Task: Open a template Informal Letter by  Plum save the file as chat.docx Remove the following options from template: 'your brand'. Replace Hello Fan with ' Hello' and change the date to 18 July, 2023. Replace body of the letter with  I am incredibly grateful for your friendship. Your loyalty and understanding mean everything to me. Thank you for being an amazing friend.; apply Font Style '  Roboto' and font size  14 Add name: Jane
Action: Mouse moved to (575, 295)
Screenshot: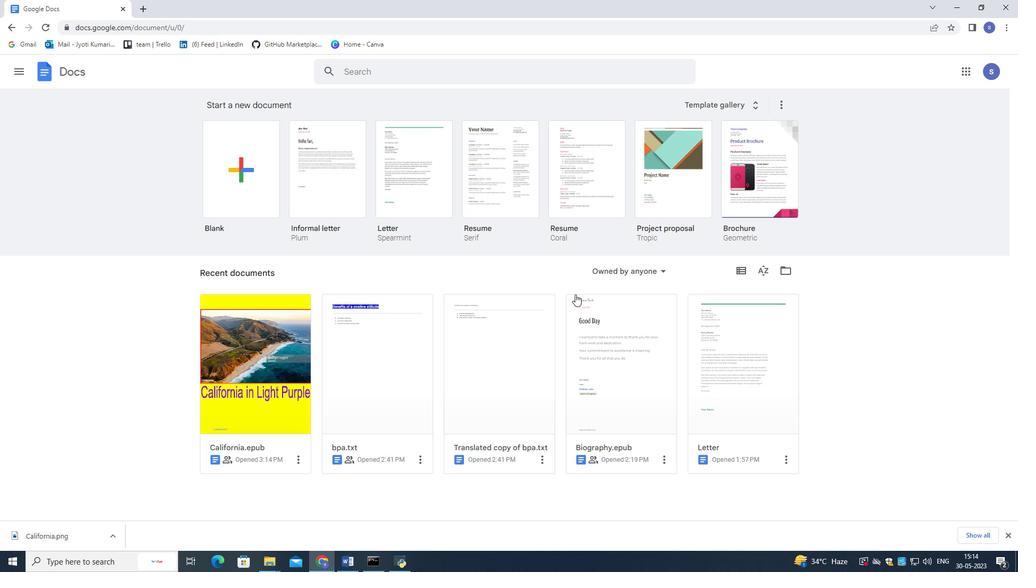 
Action: Mouse scrolled (575, 295) with delta (0, 0)
Screenshot: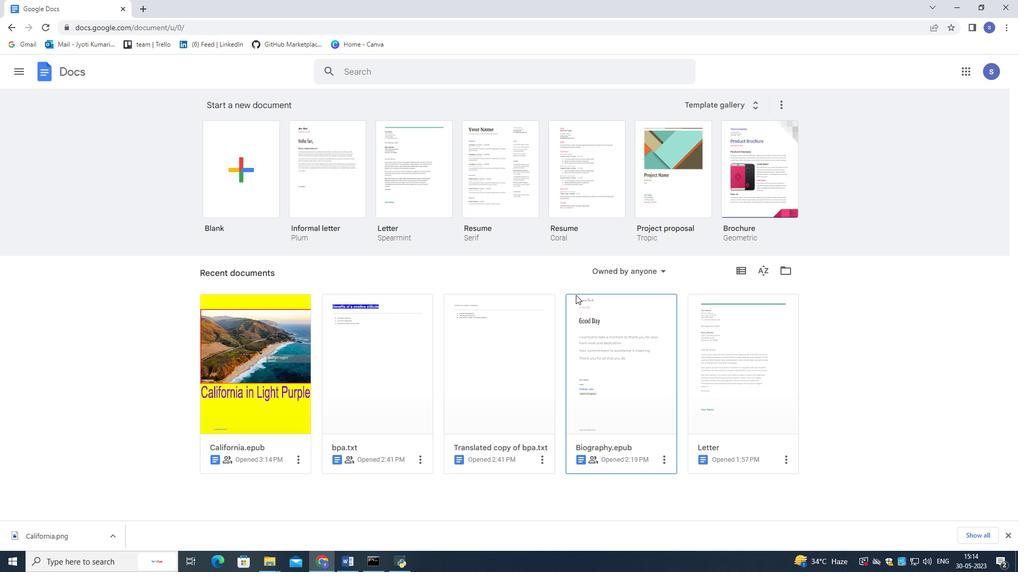 
Action: Mouse scrolled (575, 295) with delta (0, 0)
Screenshot: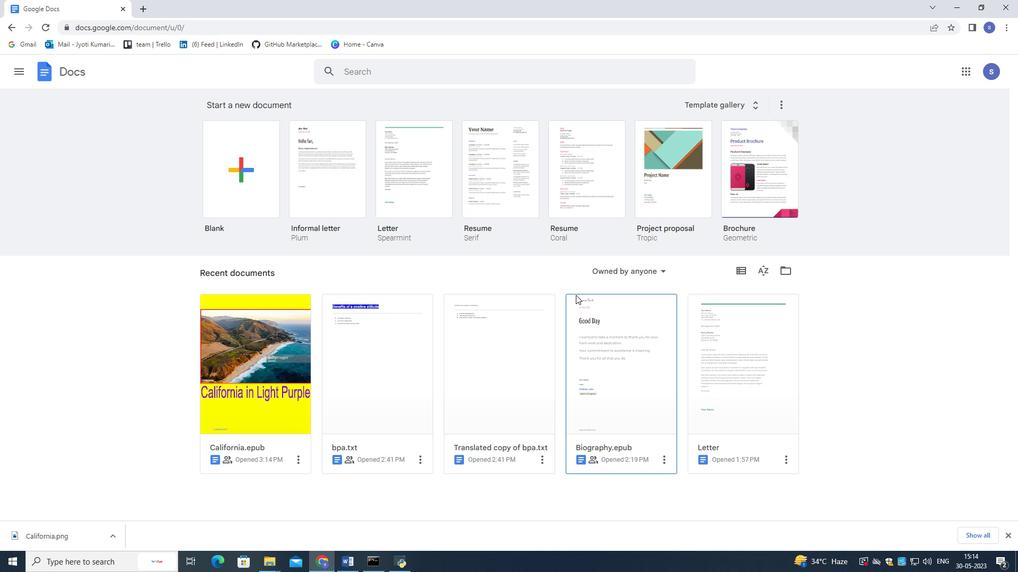 
Action: Mouse scrolled (575, 295) with delta (0, 0)
Screenshot: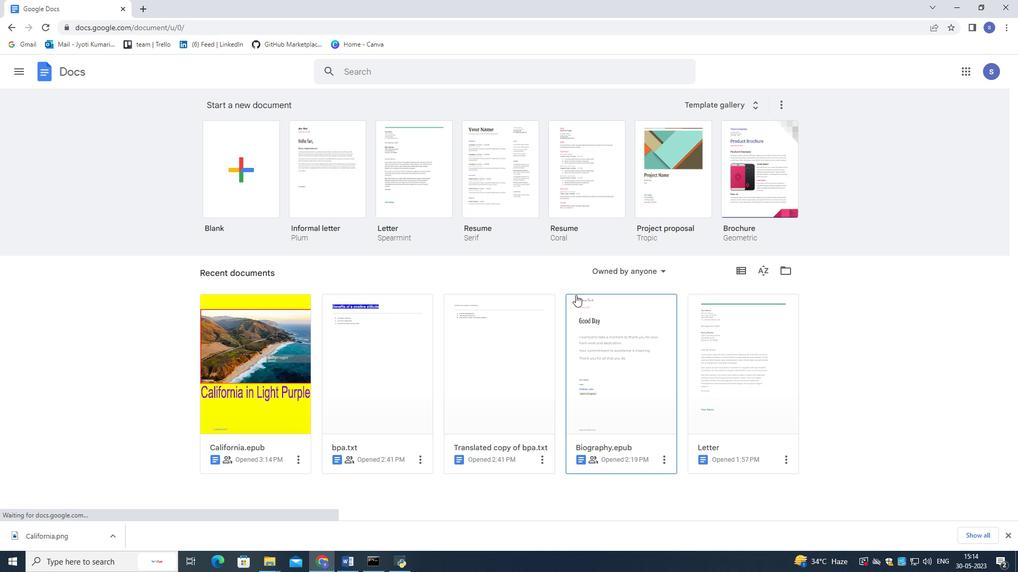 
Action: Mouse moved to (748, 104)
Screenshot: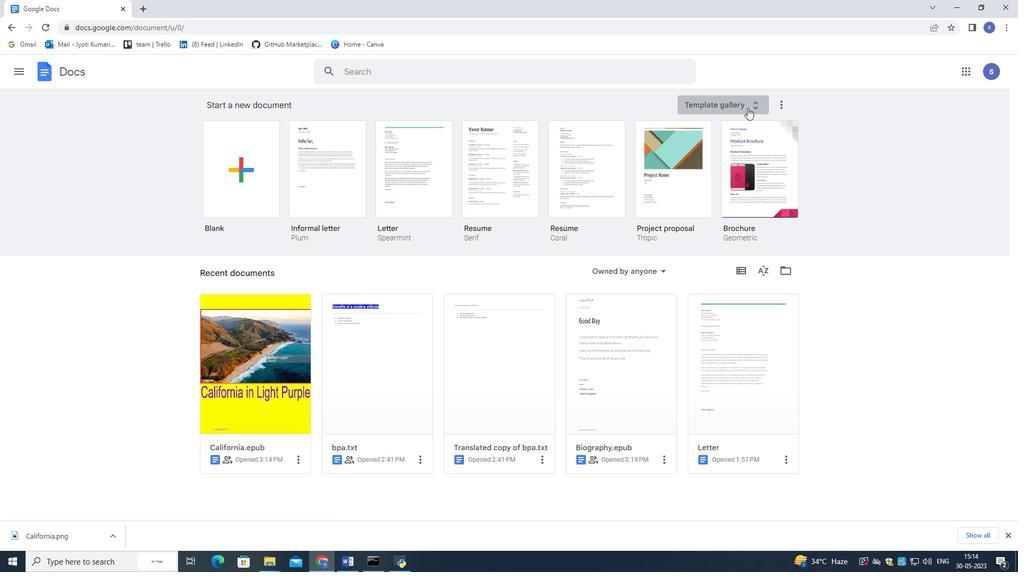 
Action: Mouse pressed left at (748, 104)
Screenshot: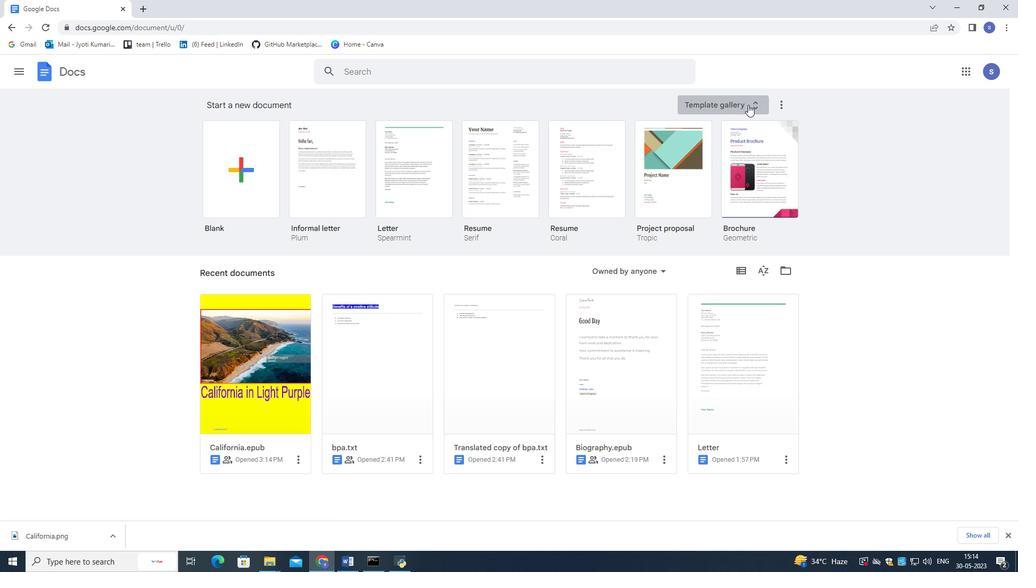 
Action: Mouse moved to (694, 269)
Screenshot: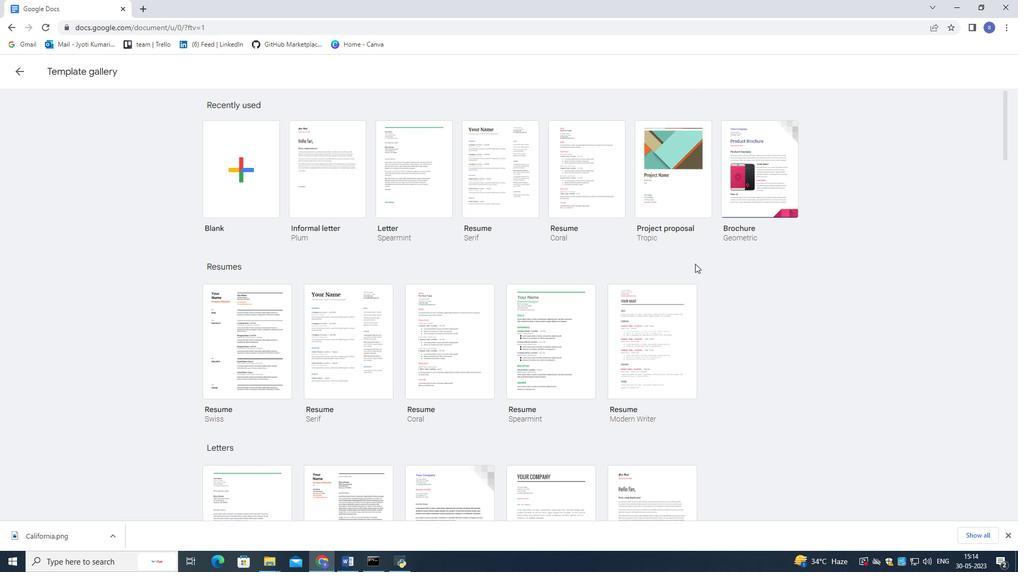 
Action: Mouse scrolled (694, 269) with delta (0, 0)
Screenshot: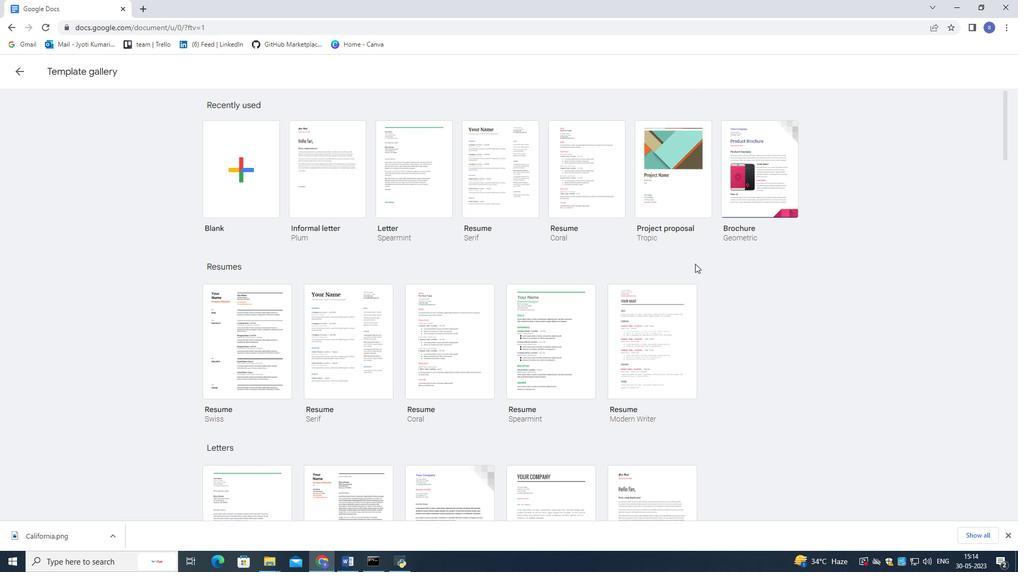 
Action: Mouse moved to (694, 270)
Screenshot: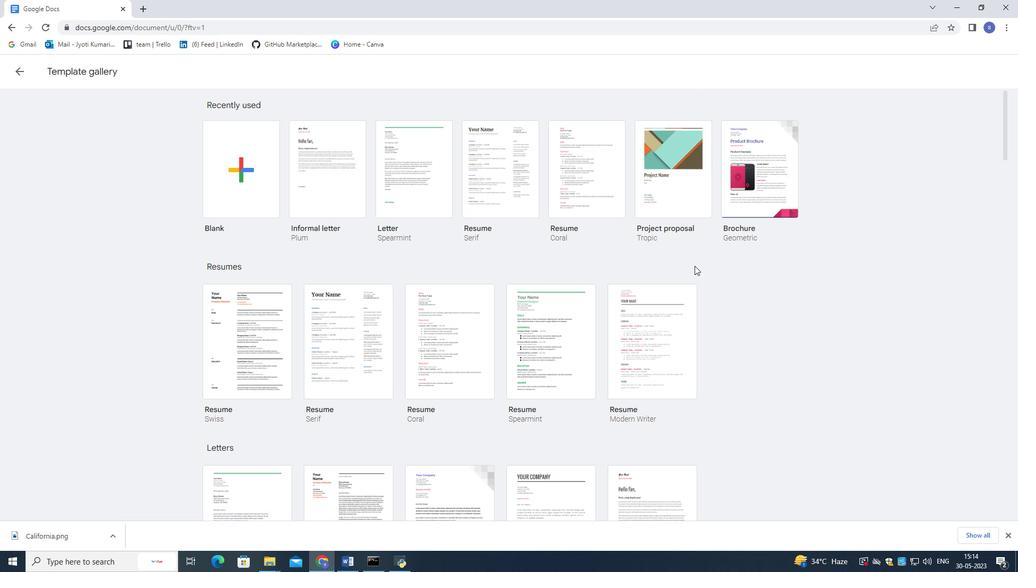 
Action: Mouse scrolled (694, 269) with delta (0, 0)
Screenshot: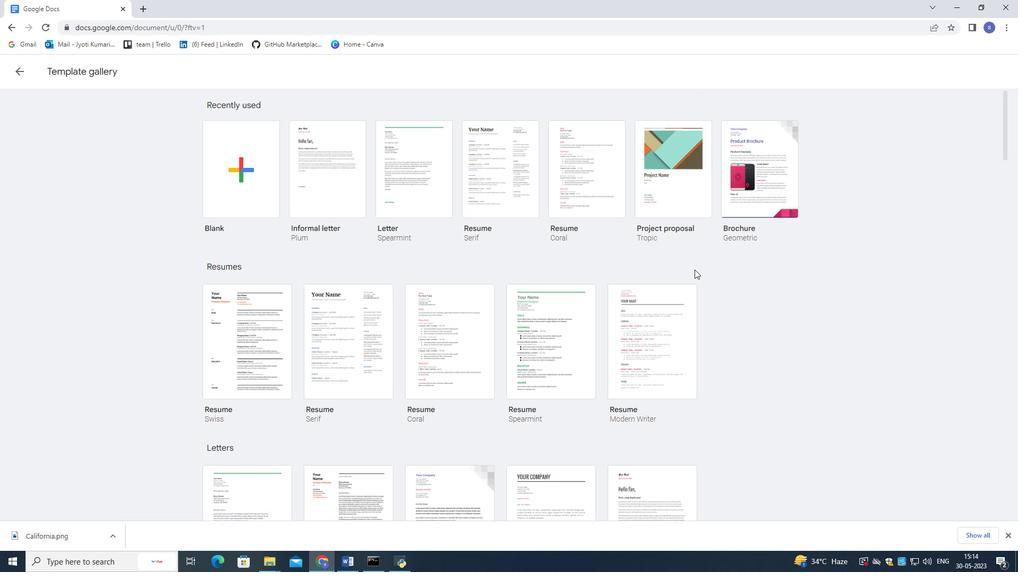 
Action: Mouse scrolled (694, 269) with delta (0, 0)
Screenshot: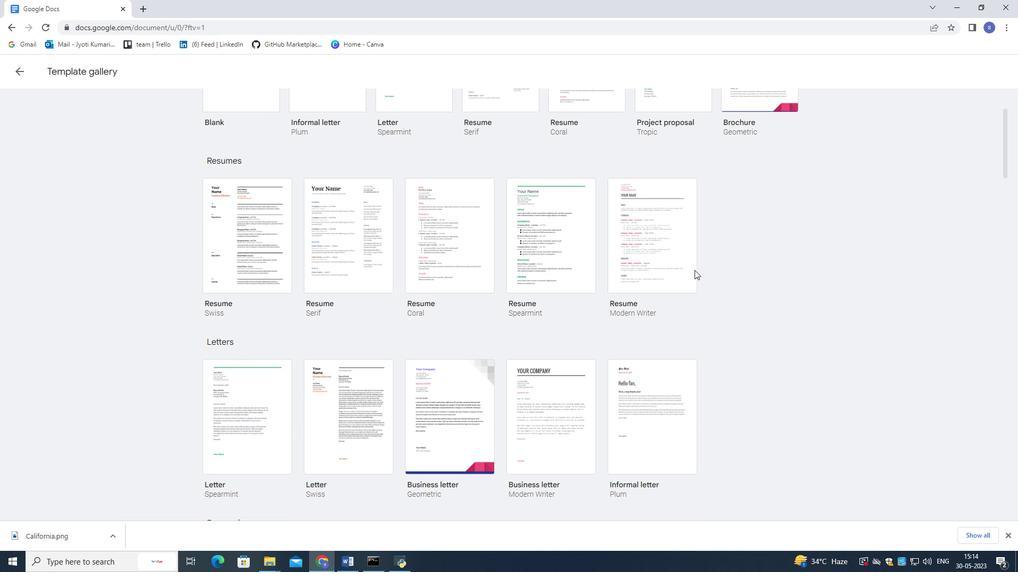 
Action: Mouse scrolled (694, 269) with delta (0, 0)
Screenshot: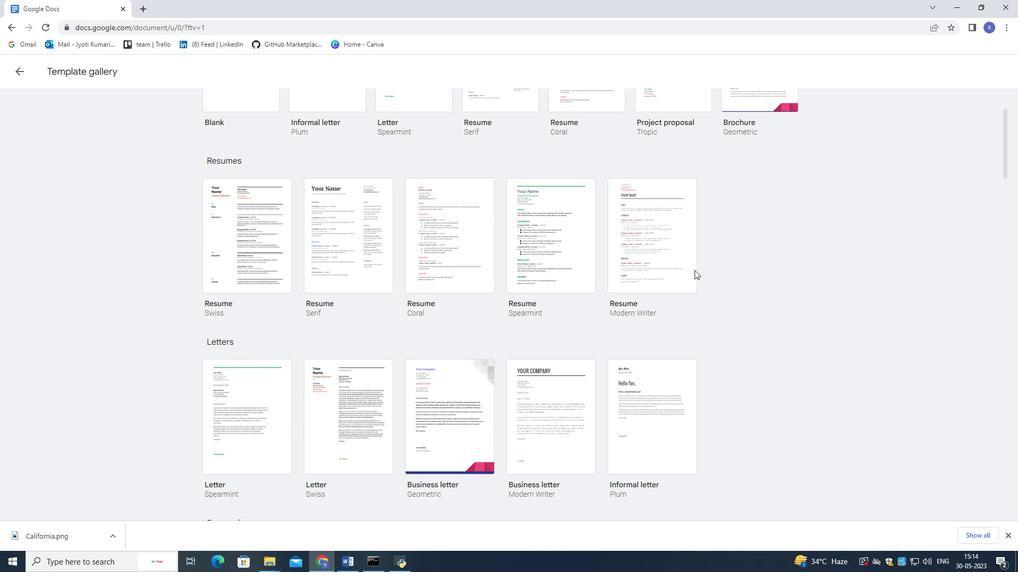 
Action: Mouse moved to (694, 271)
Screenshot: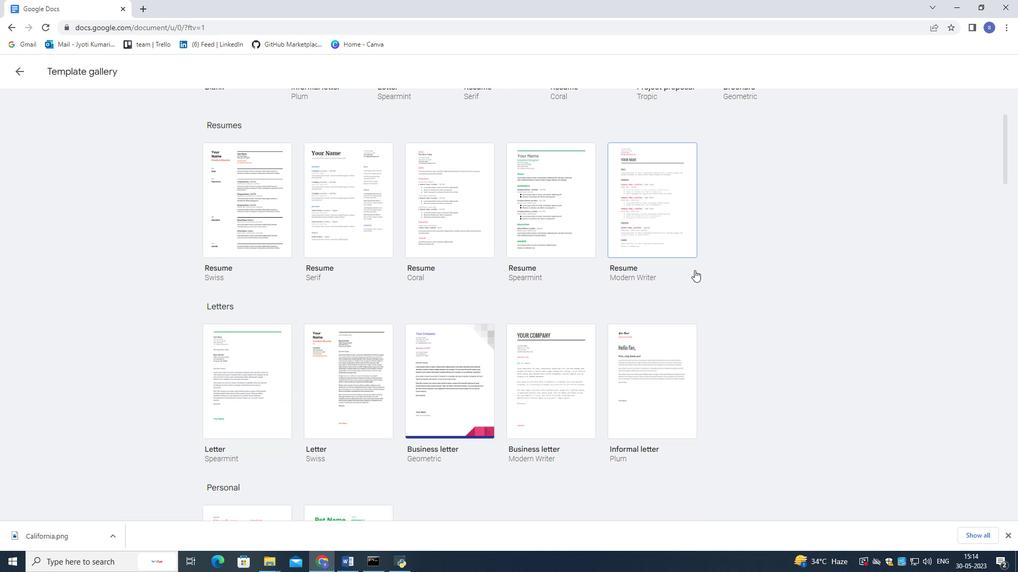 
Action: Mouse scrolled (694, 270) with delta (0, 0)
Screenshot: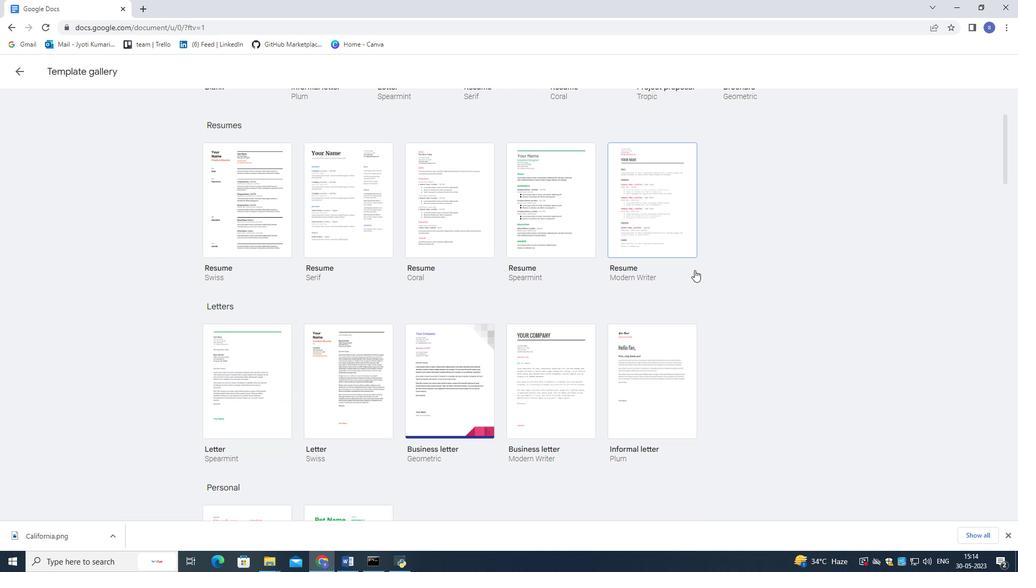 
Action: Mouse moved to (694, 271)
Screenshot: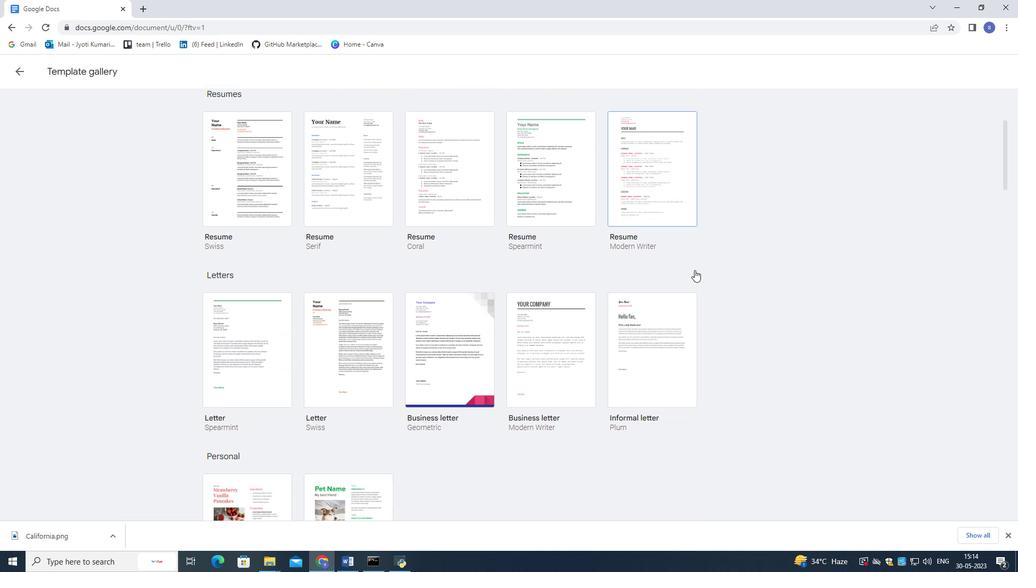 
Action: Mouse scrolled (694, 270) with delta (0, 0)
Screenshot: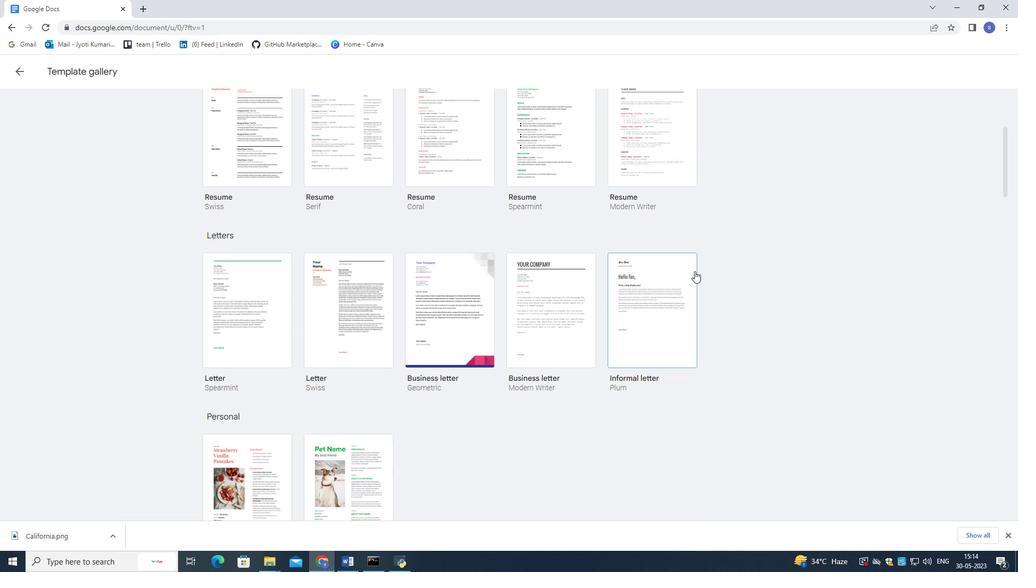 
Action: Mouse scrolled (694, 270) with delta (0, 0)
Screenshot: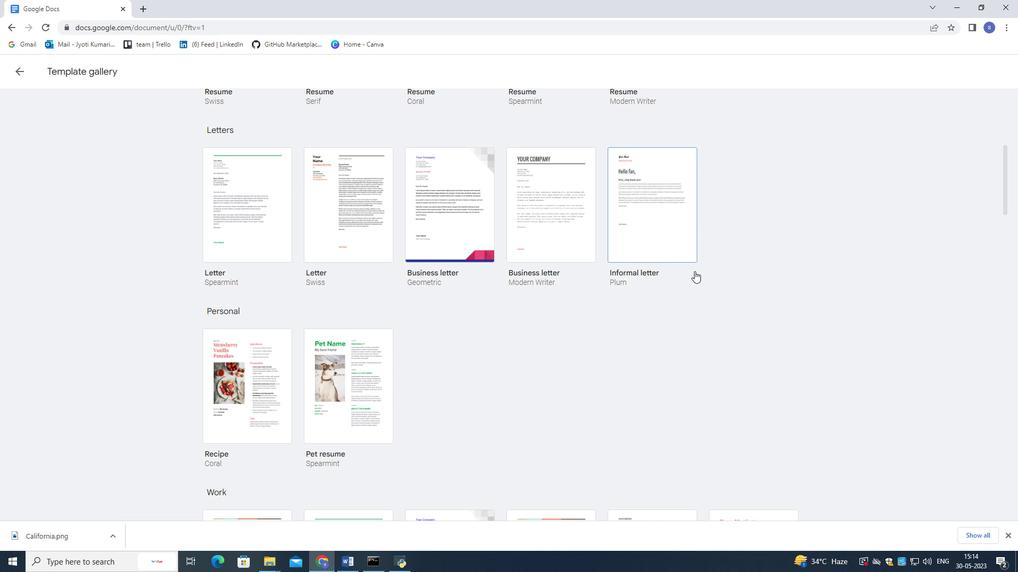 
Action: Mouse scrolled (694, 270) with delta (0, 0)
Screenshot: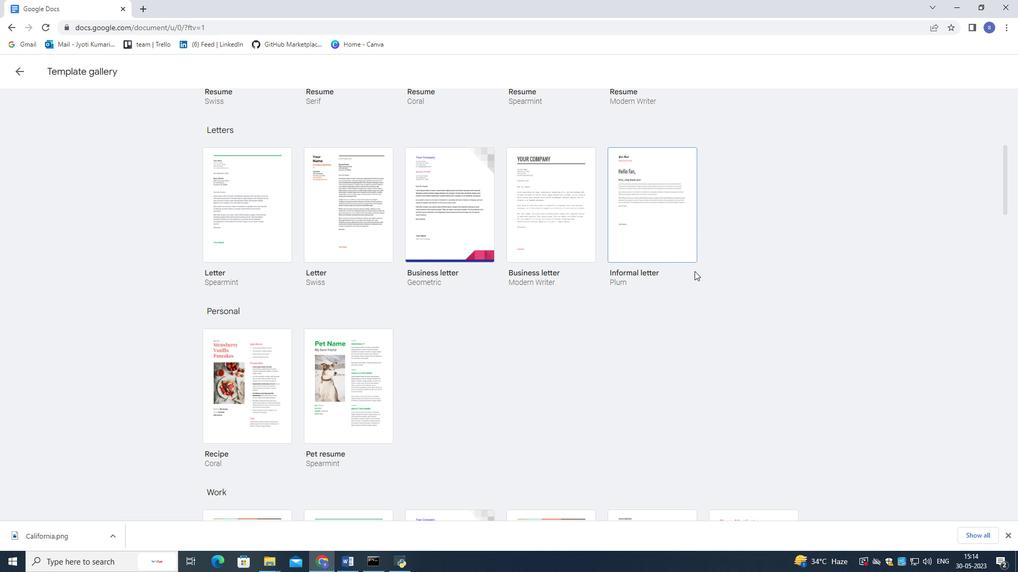 
Action: Mouse scrolled (694, 270) with delta (0, 0)
Screenshot: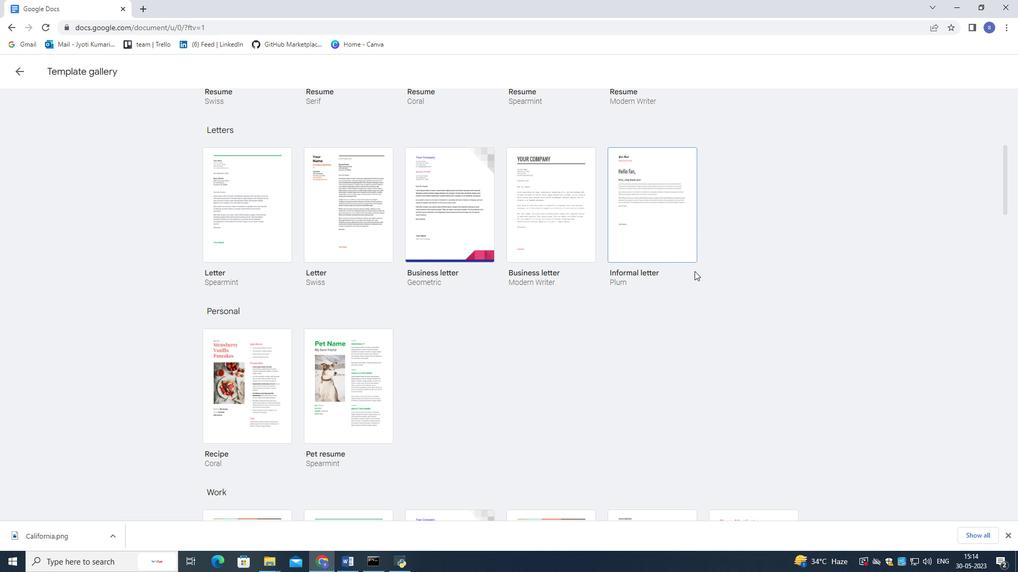 
Action: Mouse scrolled (694, 272) with delta (0, 0)
Screenshot: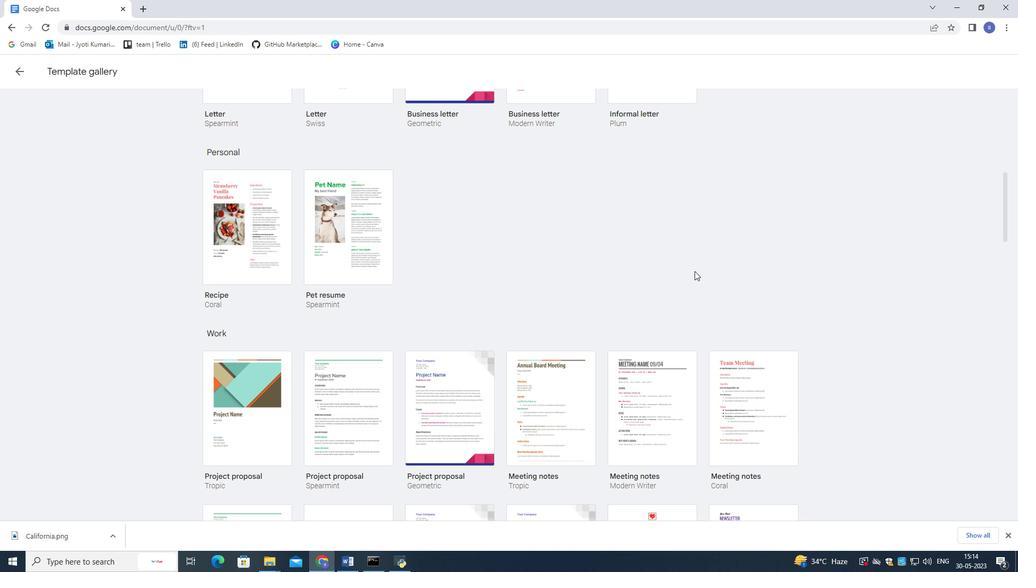
Action: Mouse scrolled (694, 272) with delta (0, 0)
Screenshot: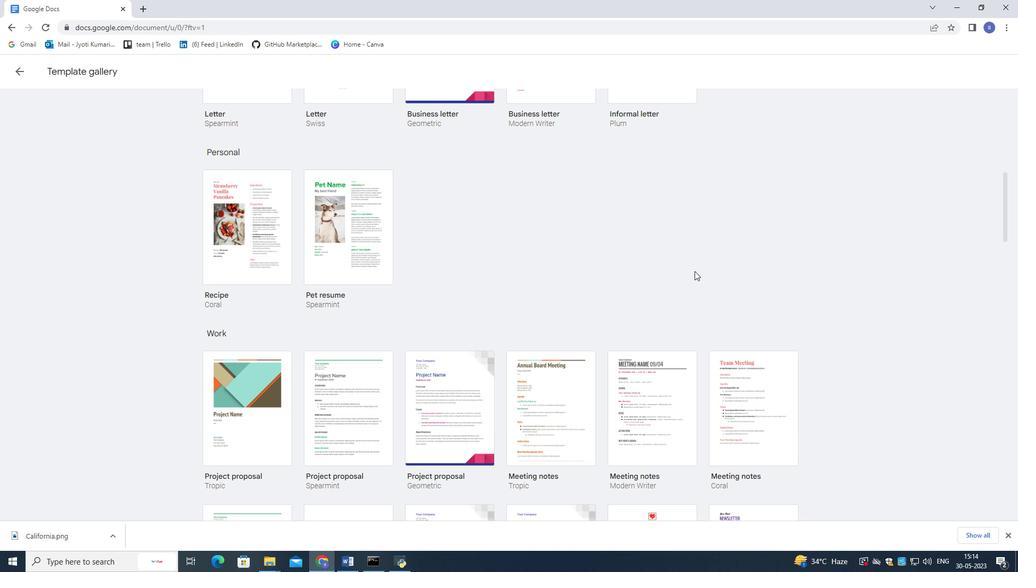 
Action: Mouse moved to (658, 191)
Screenshot: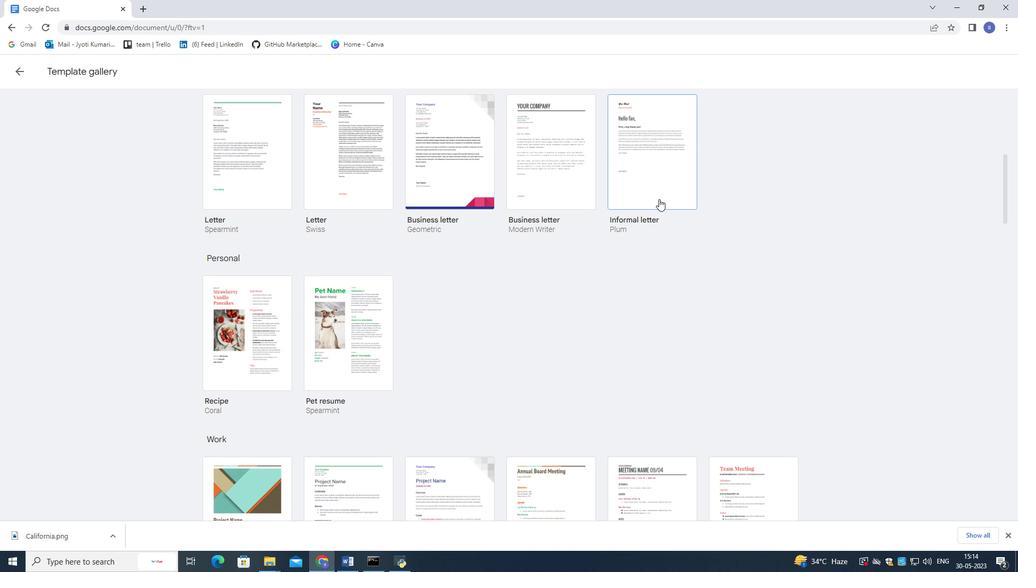 
Action: Mouse pressed left at (658, 191)
Screenshot: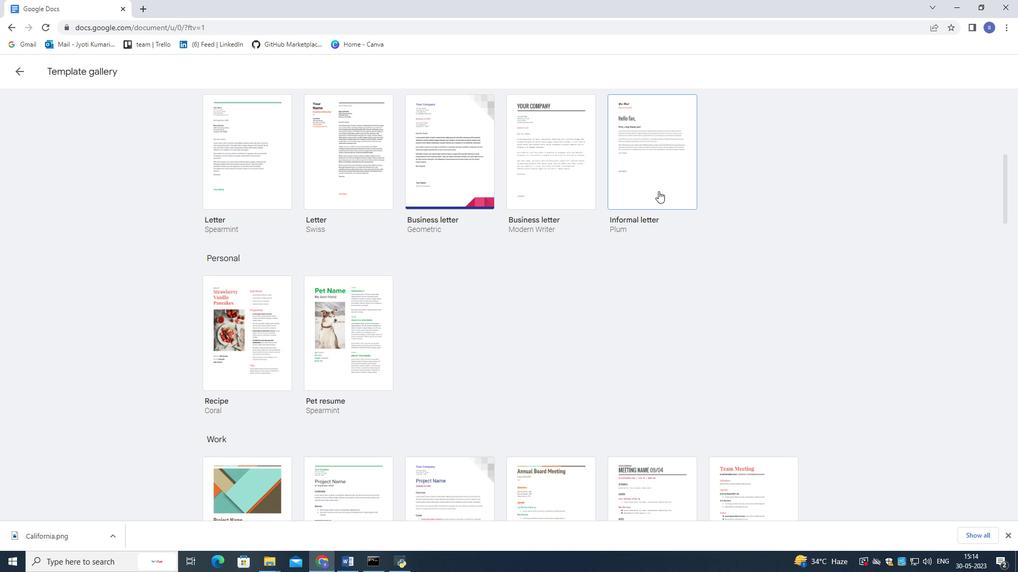 
Action: Mouse moved to (638, 175)
Screenshot: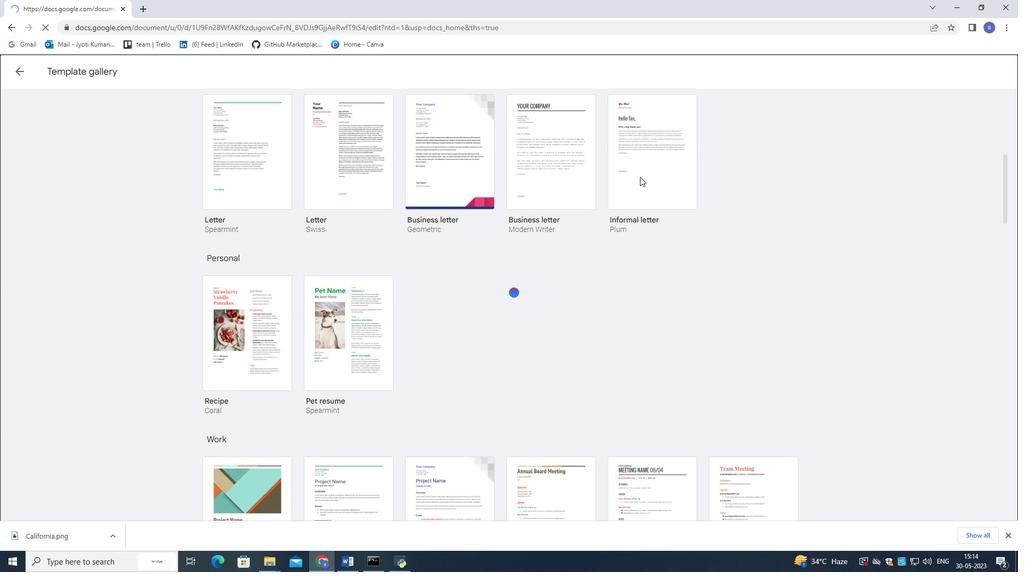 
Action: Mouse pressed left at (638, 175)
Screenshot: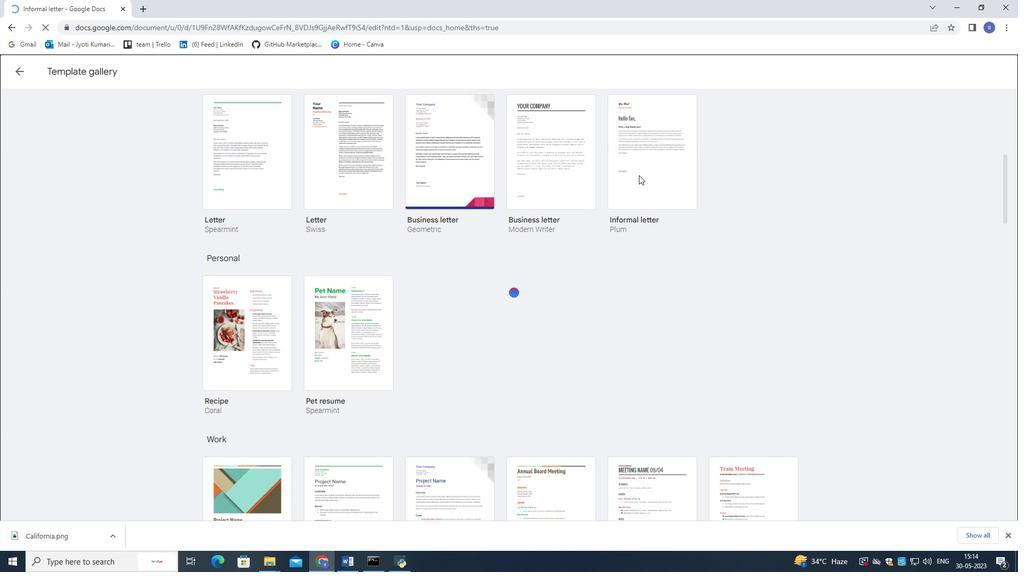 
Action: Mouse moved to (387, 171)
Screenshot: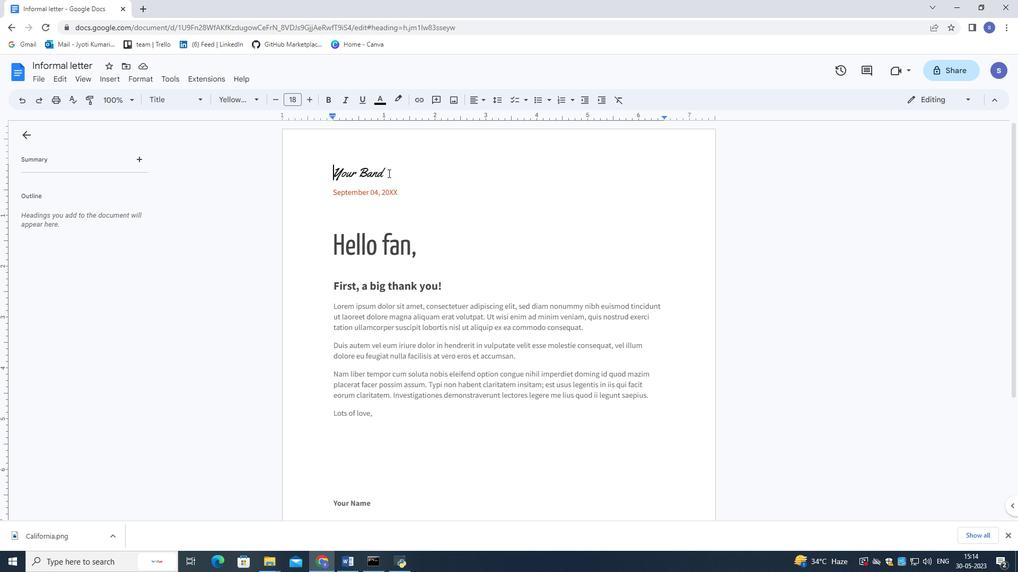 
Action: Mouse pressed left at (387, 171)
Screenshot: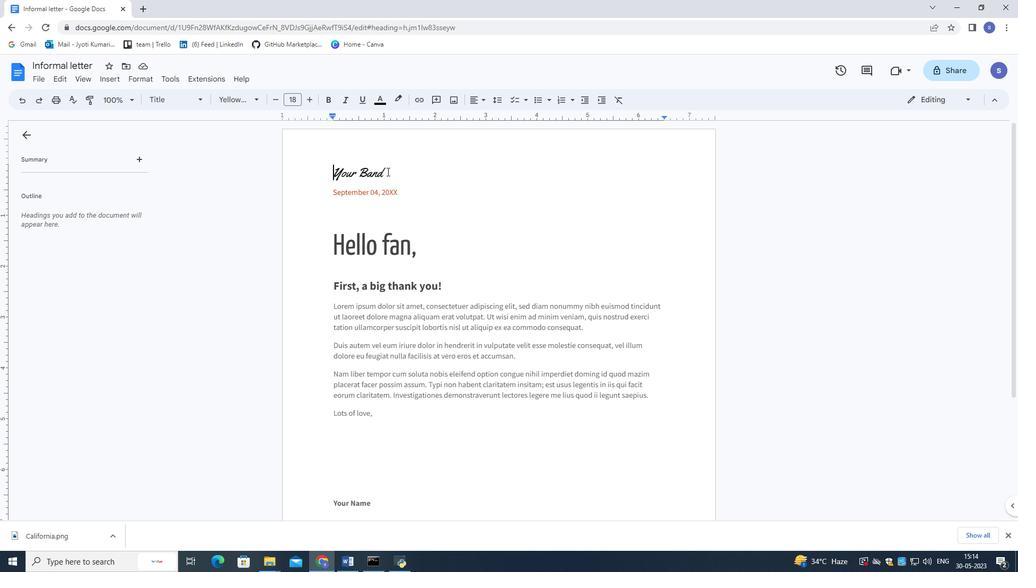 
Action: Mouse pressed left at (387, 171)
Screenshot: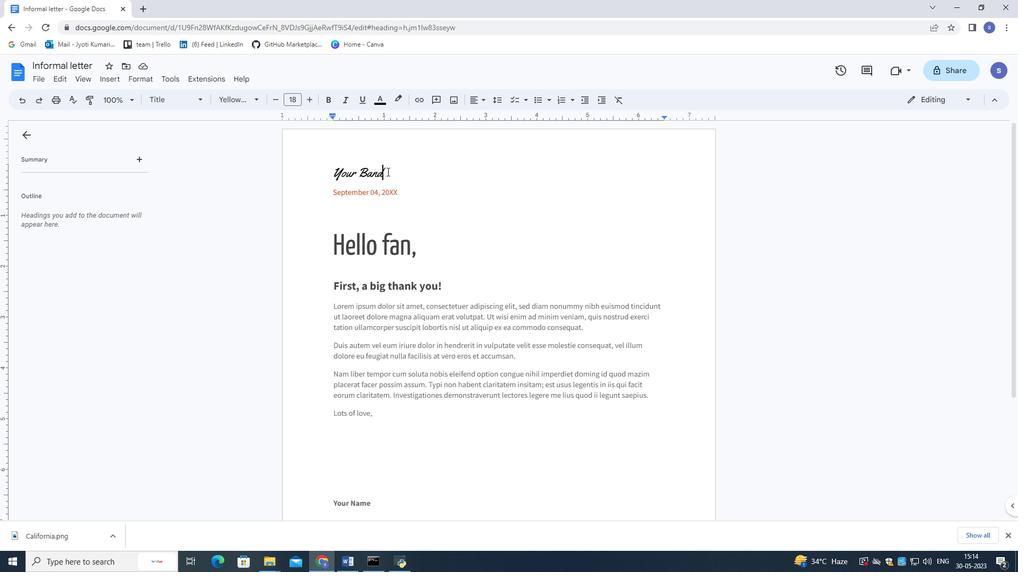 
Action: Mouse pressed left at (387, 171)
Screenshot: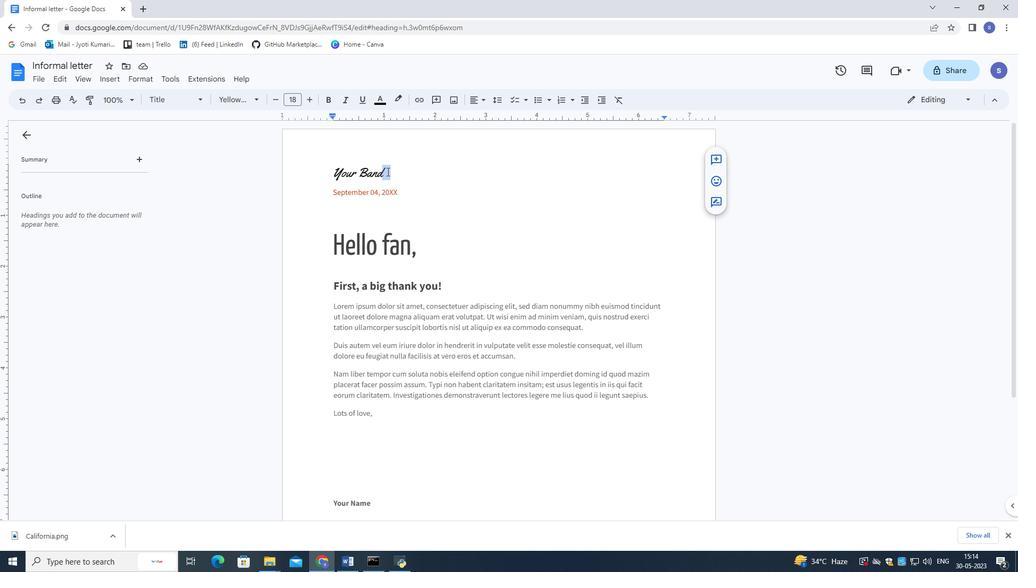 
Action: Mouse pressed left at (387, 171)
Screenshot: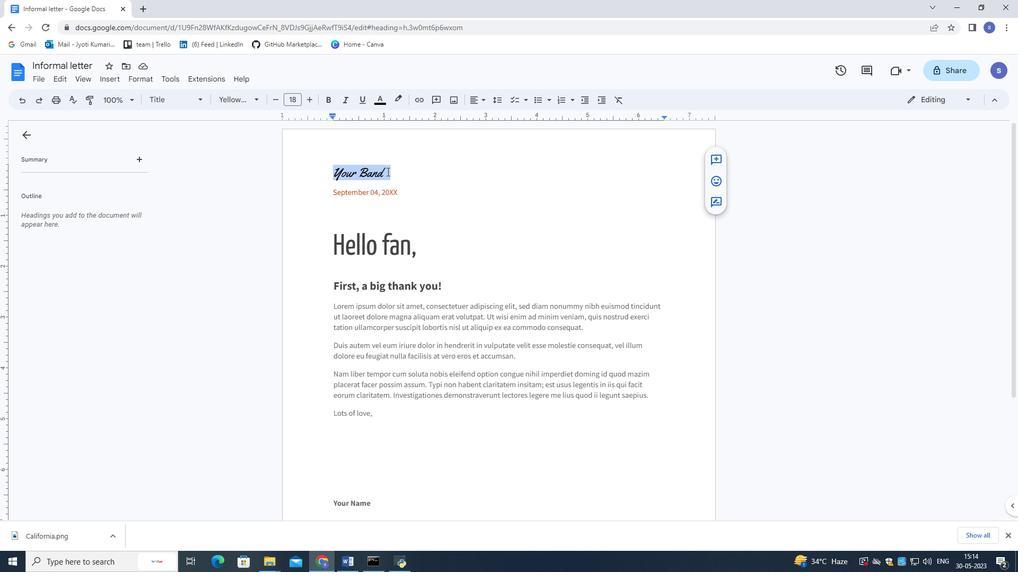 
Action: Mouse pressed left at (387, 171)
Screenshot: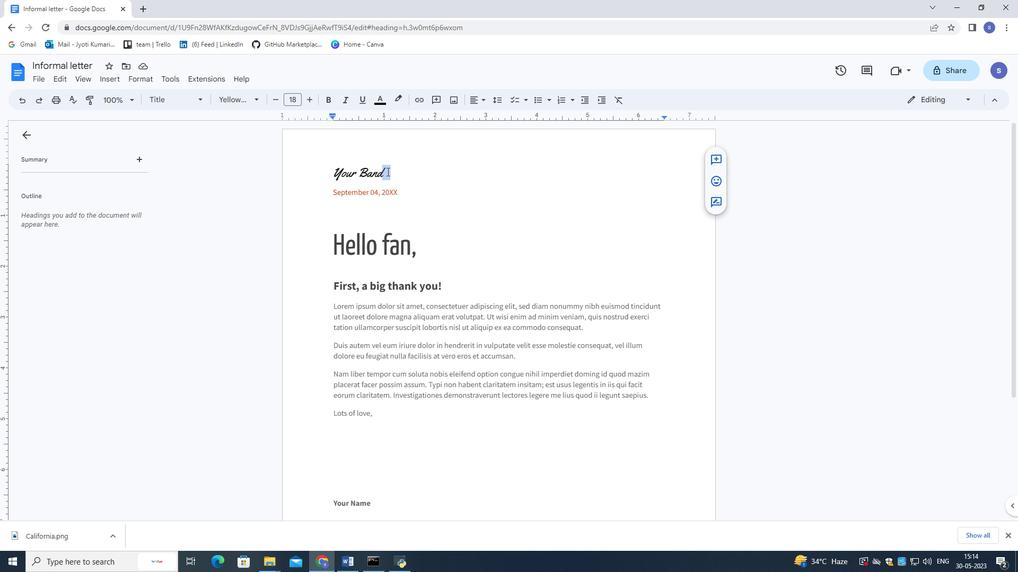 
Action: Key pressed <Key.delete>
Screenshot: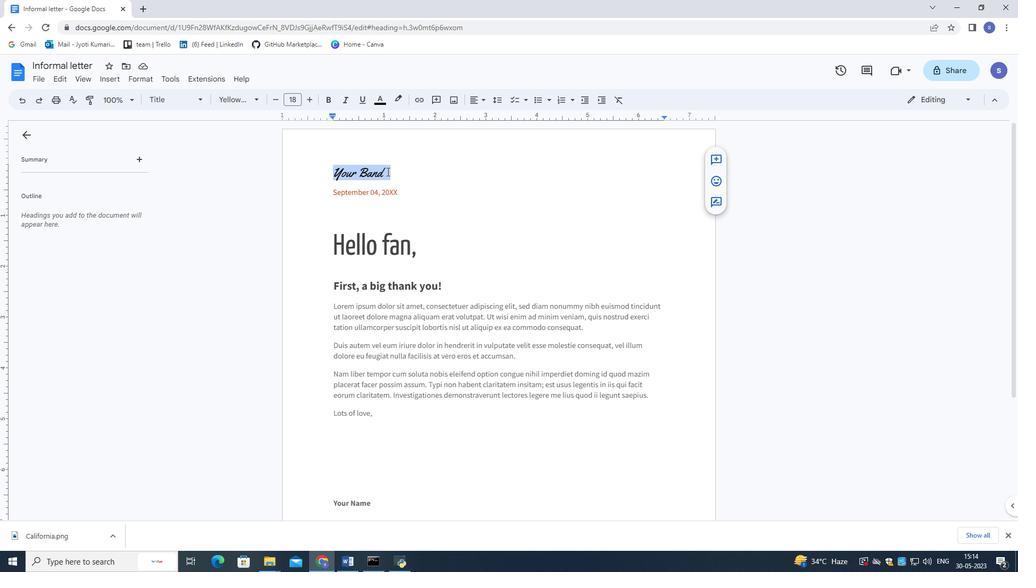 
Action: Mouse moved to (413, 229)
Screenshot: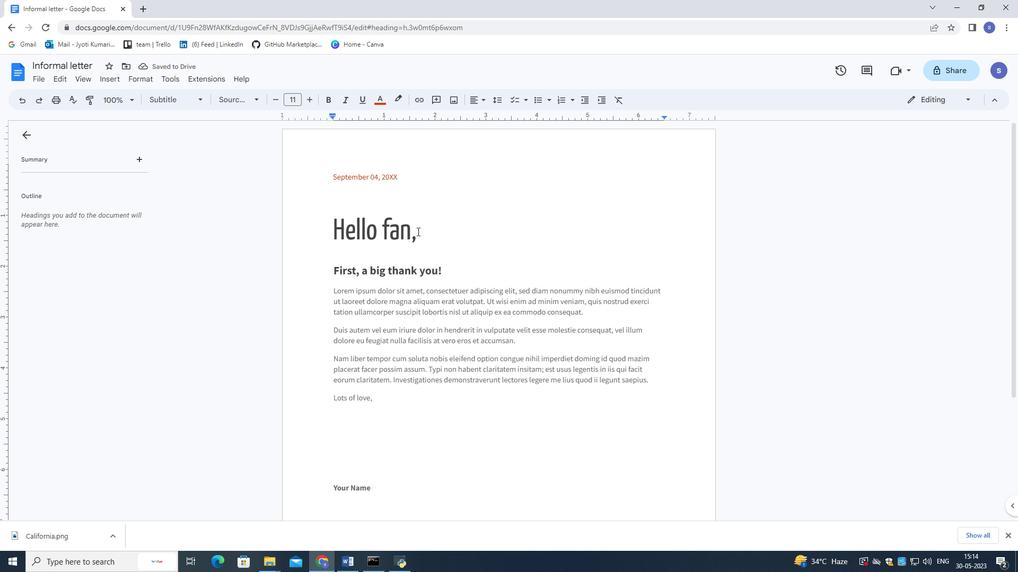 
Action: Mouse pressed left at (413, 229)
Screenshot: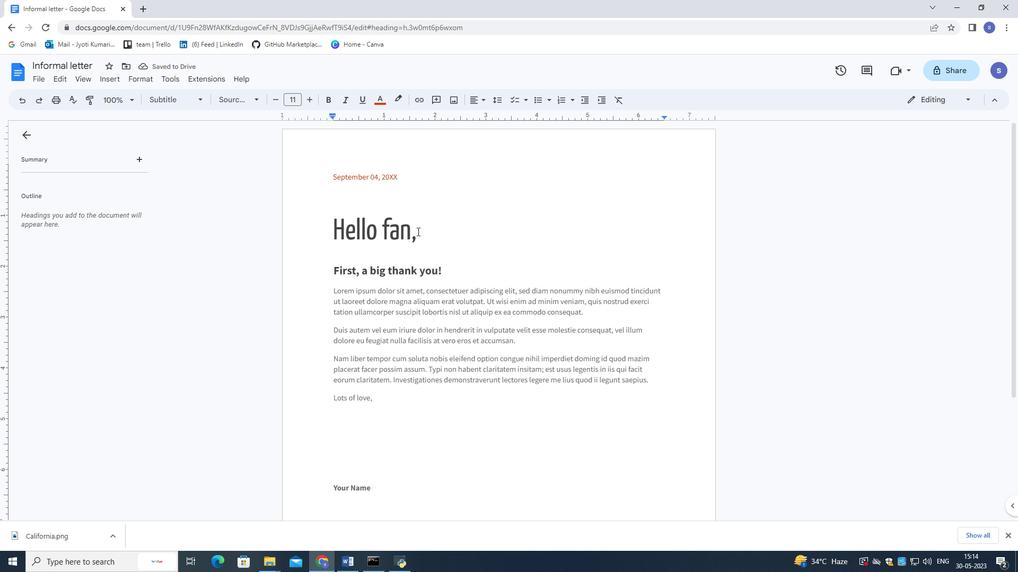
Action: Mouse moved to (413, 228)
Screenshot: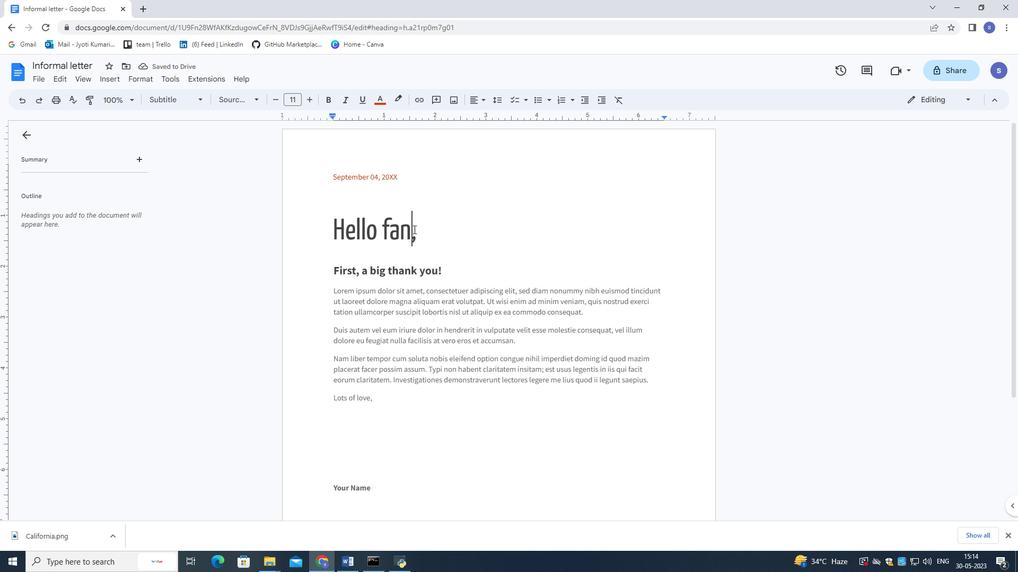 
Action: Mouse pressed left at (413, 228)
Screenshot: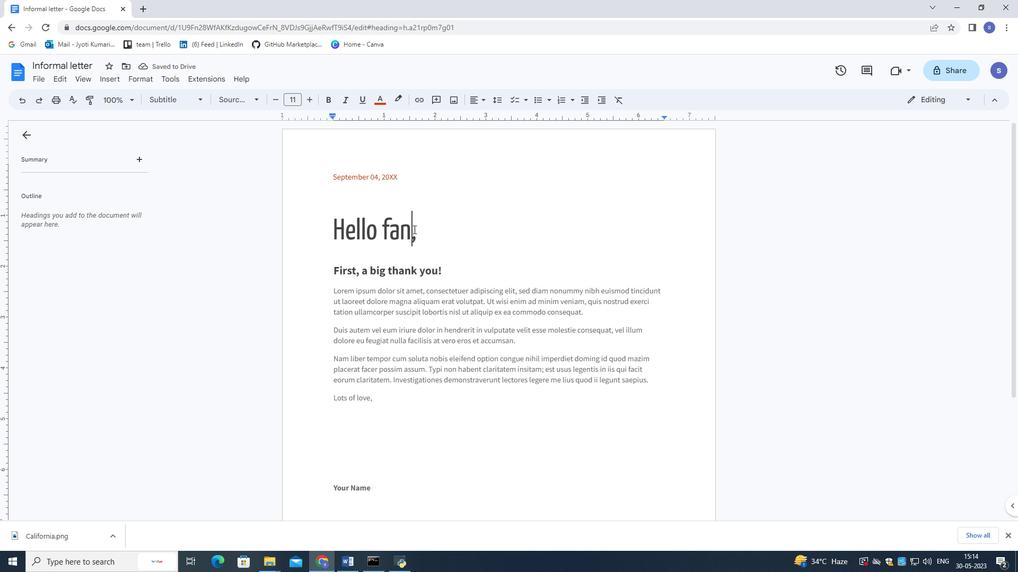 
Action: Mouse pressed left at (413, 228)
Screenshot: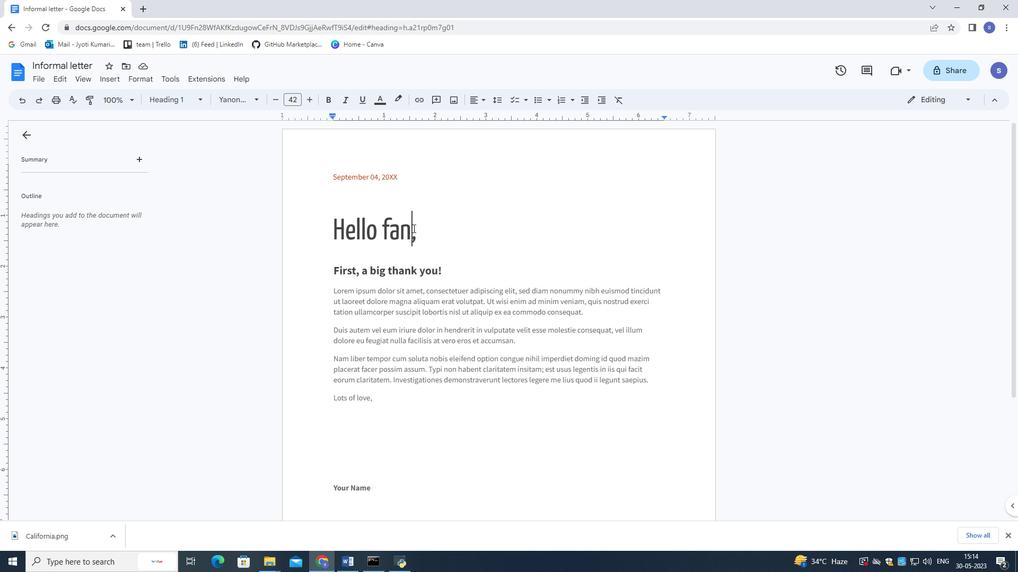
Action: Mouse pressed left at (413, 228)
Screenshot: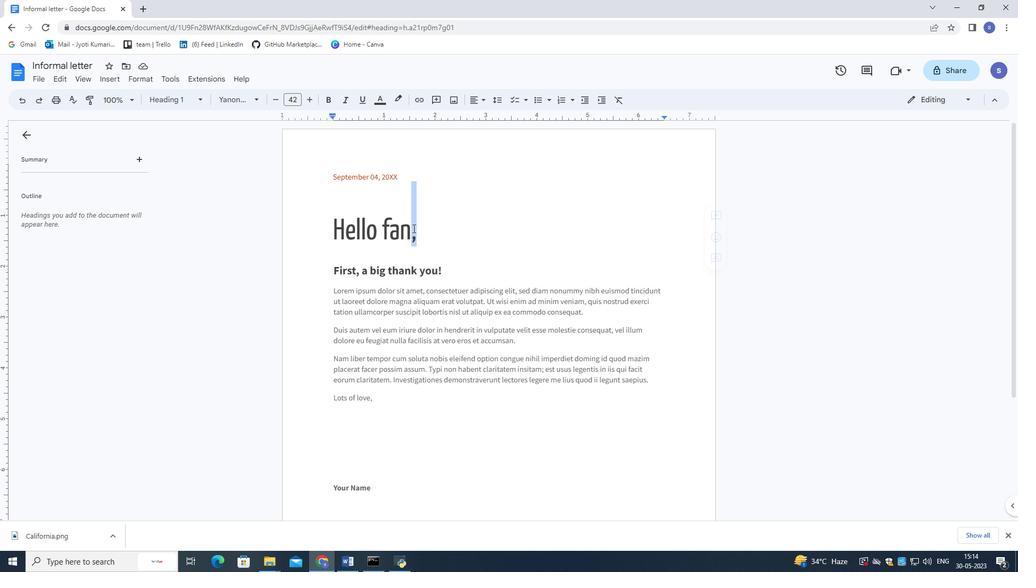
Action: Mouse moved to (411, 227)
Screenshot: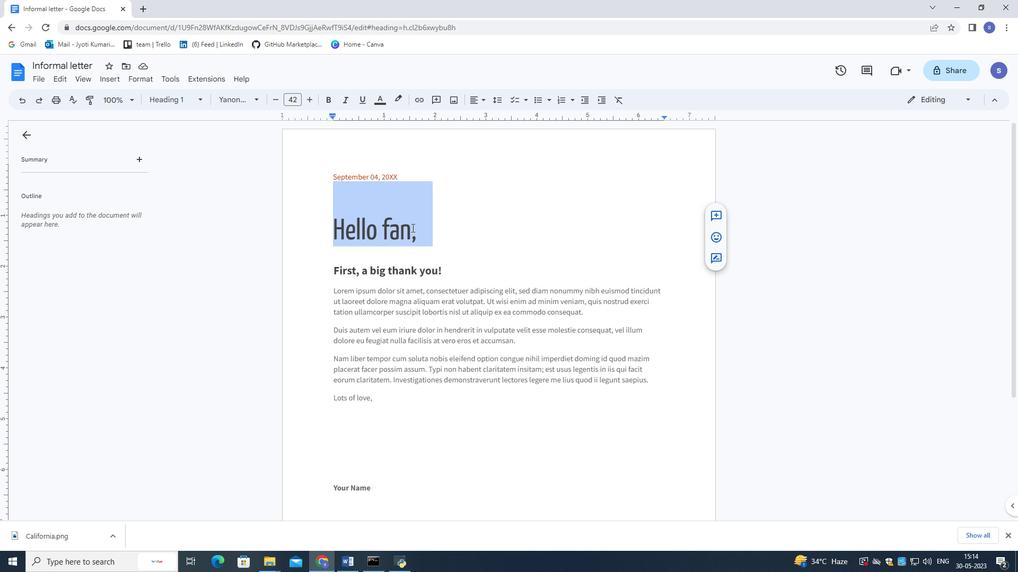 
Action: Key pressed <Key.shift>Hello
Screenshot: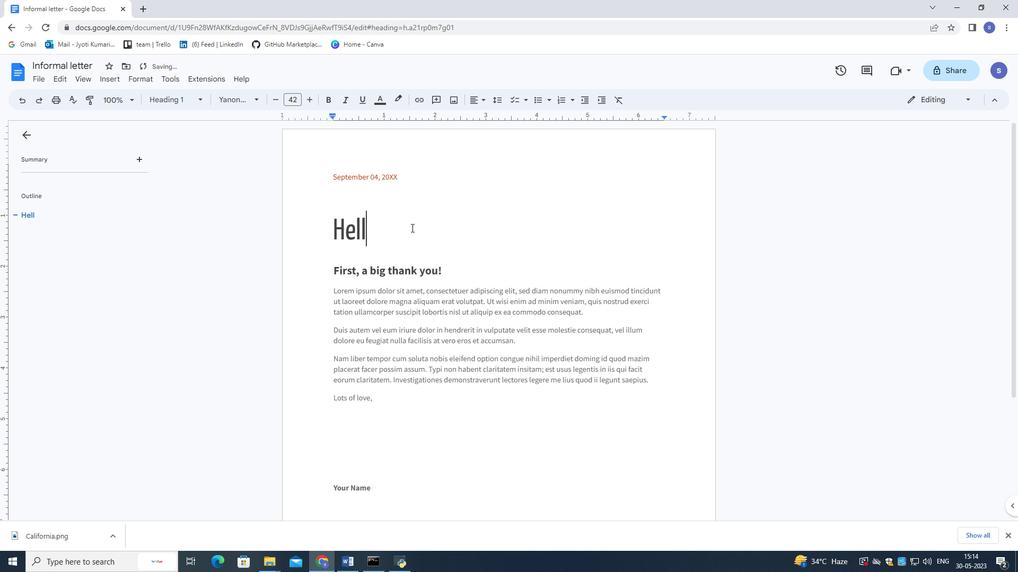 
Action: Mouse moved to (405, 176)
Screenshot: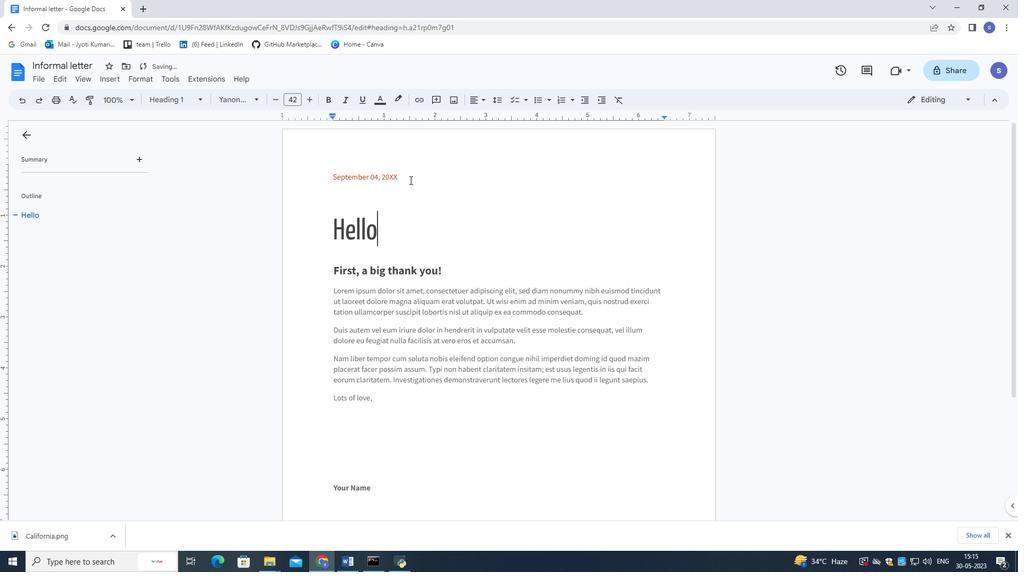 
Action: Mouse pressed left at (405, 176)
Screenshot: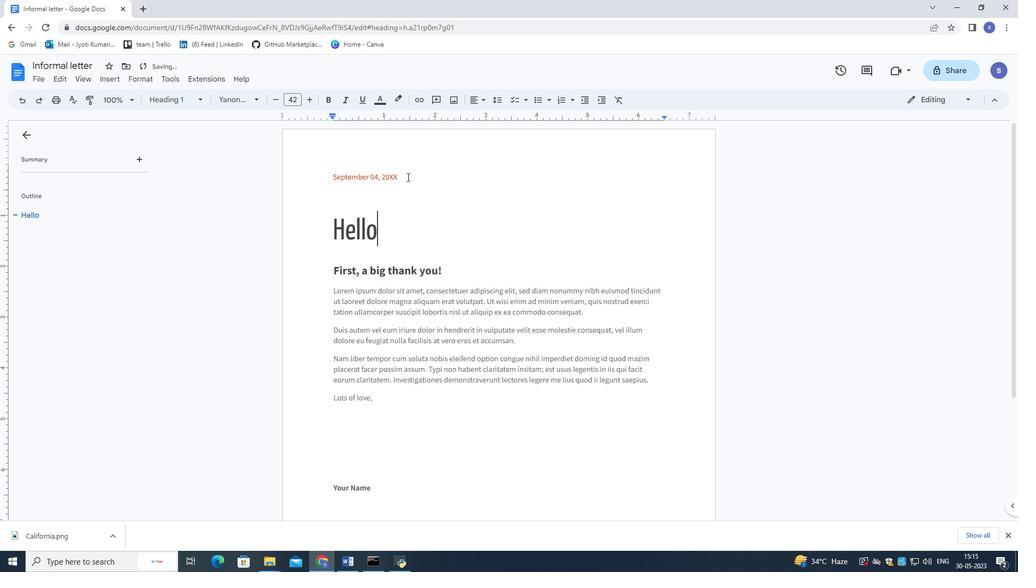 
Action: Mouse pressed left at (405, 176)
Screenshot: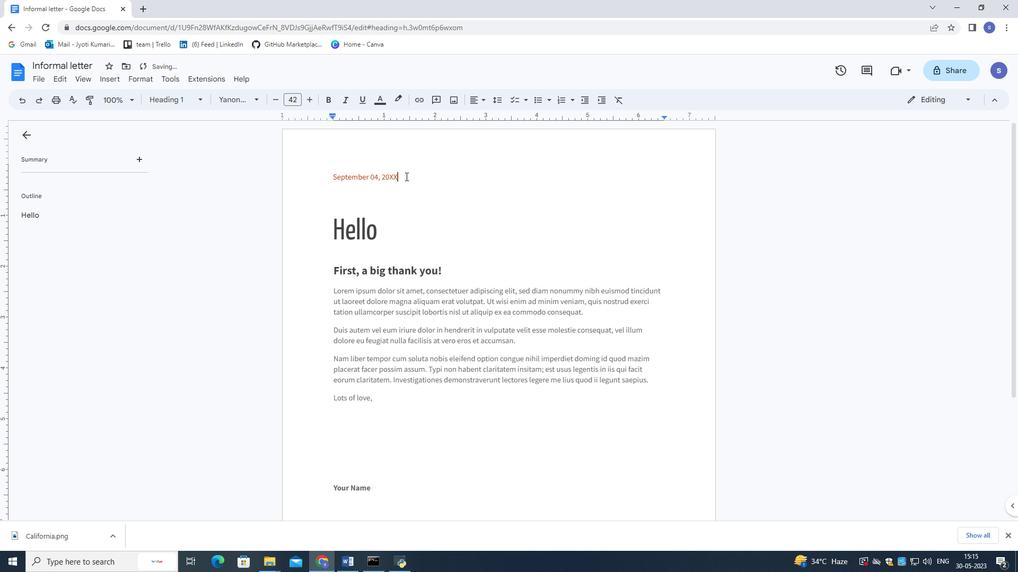 
Action: Mouse pressed left at (405, 176)
Screenshot: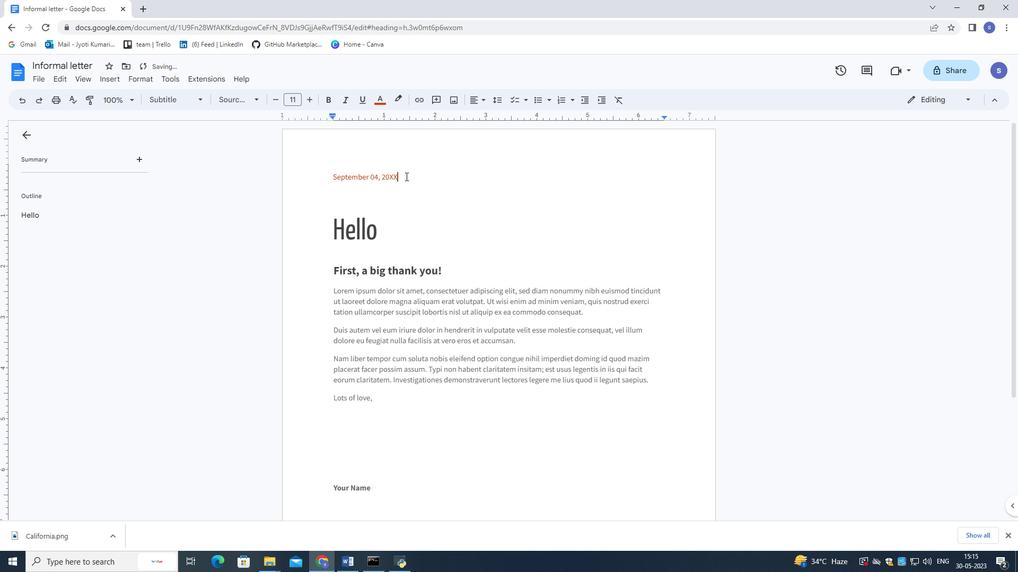 
Action: Mouse pressed left at (405, 176)
Screenshot: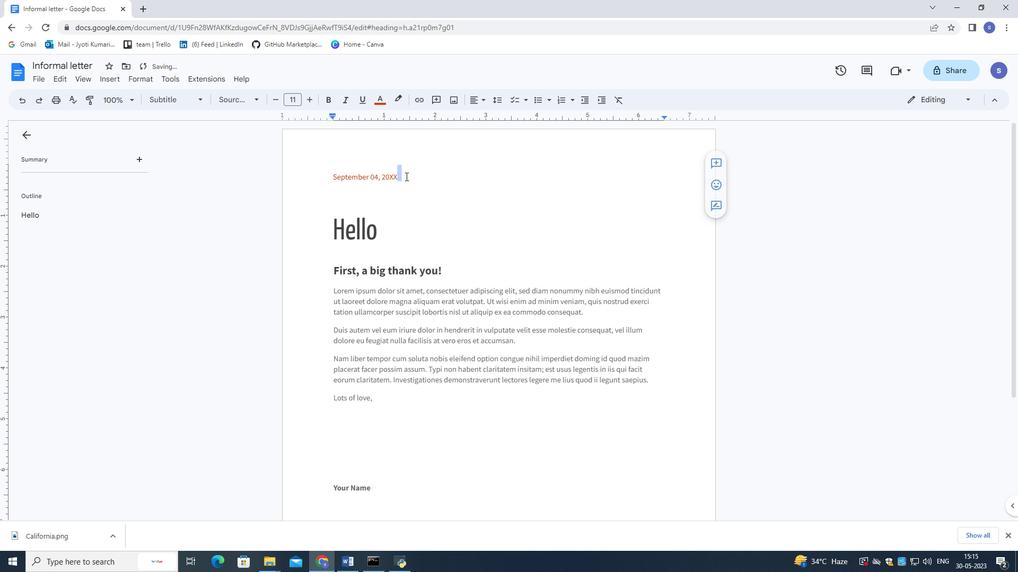 
Action: Mouse pressed left at (405, 176)
Screenshot: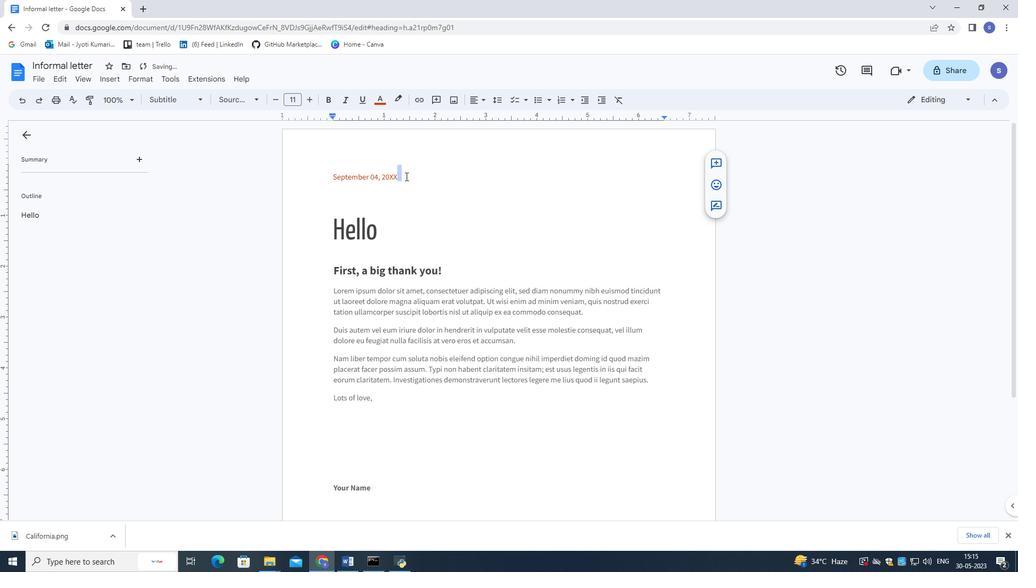 
Action: Key pressed 18<Key.space><Key.shift>July<Key.space>2023
Screenshot: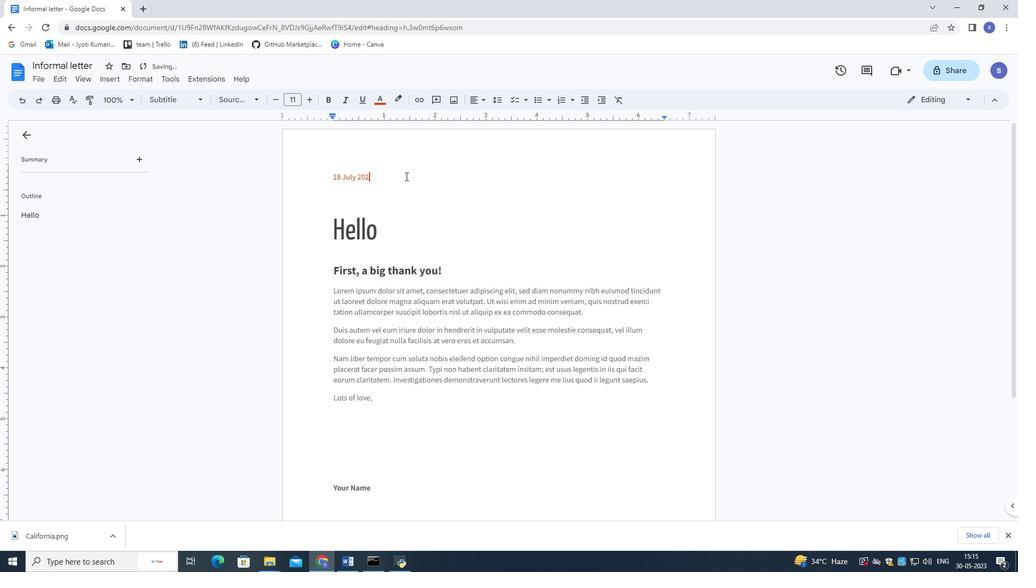 
Action: Mouse moved to (388, 408)
Screenshot: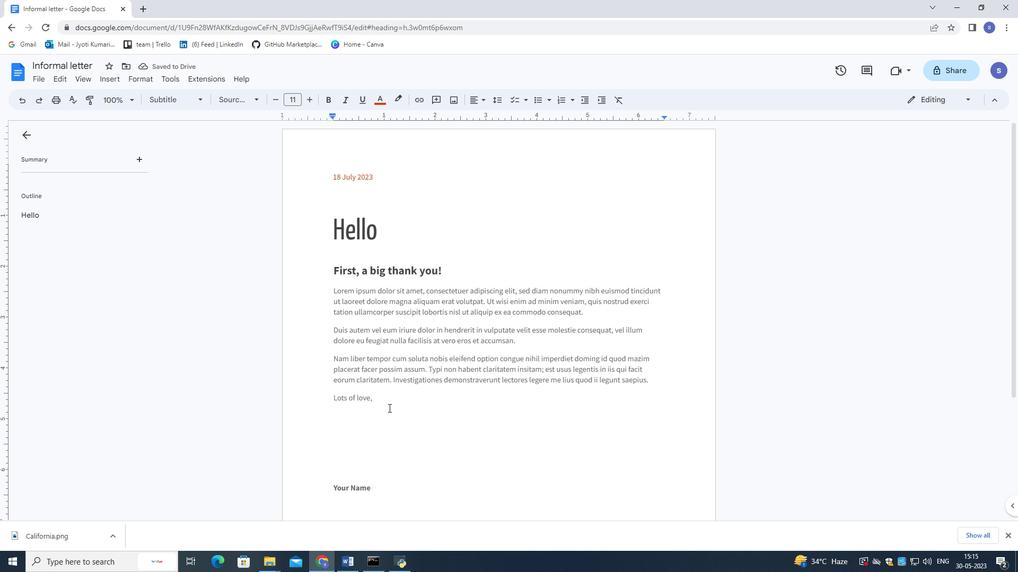 
Action: Mouse pressed left at (388, 408)
Screenshot: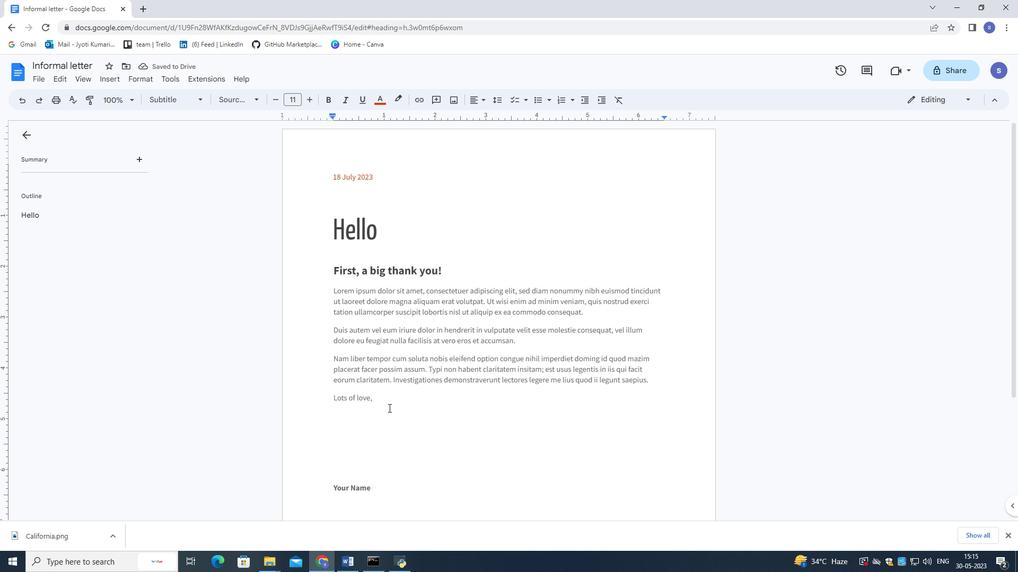 
Action: Mouse moved to (328, 269)
Screenshot: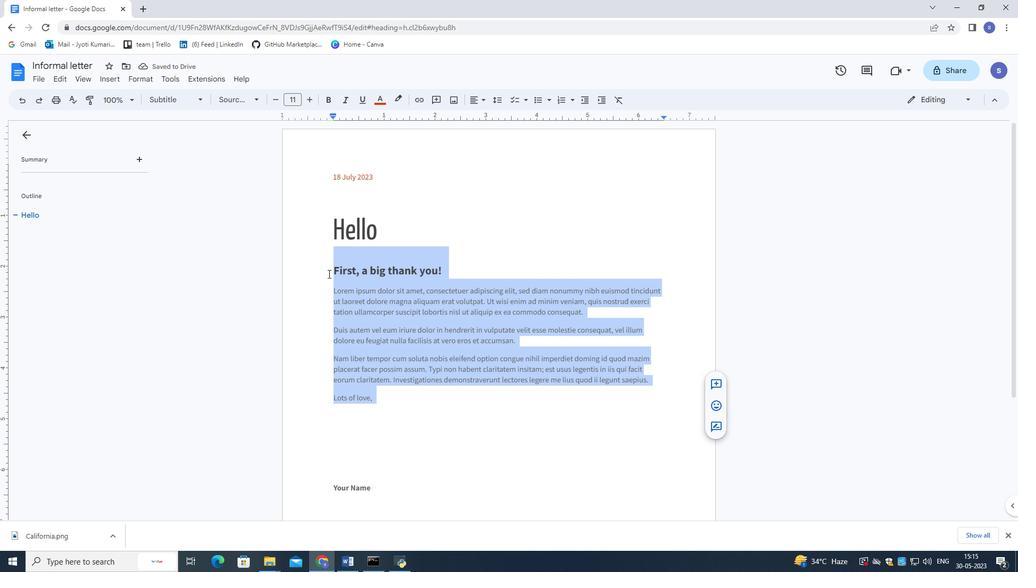 
Action: Key pressed <Key.delete><Key.shift>I<Key.space>am<Key.space>increde<Key.backspace>ibly<Key.space>grateful<Key.space>for<Key.space>your<Key.space>friendship.<Key.space><Key.shift>Your<Key.space>loyalty<Key.space>and<Key.space>understanding<Key.space>mean<Key.space>everything<Key.space>to<Key.space>me.<Key.space><Key.enter><Key.shift><Key.shift><Key.shift><Key.shift>Thank<Key.space>you<Key.space>for<Key.space>being<Key.space>an<Key.space>amazing<Key.space>friend.
Screenshot: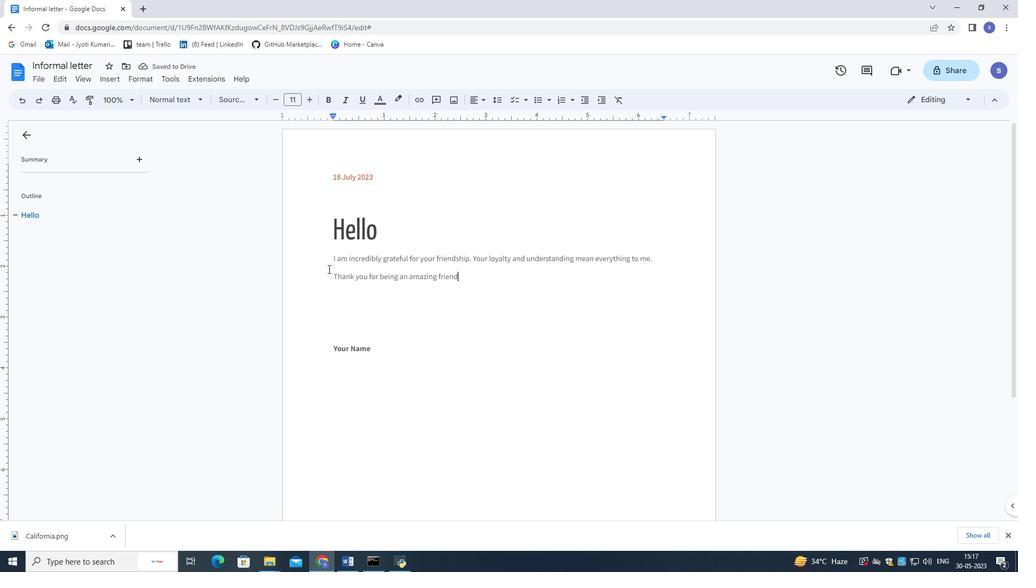 
Action: Mouse moved to (464, 282)
Screenshot: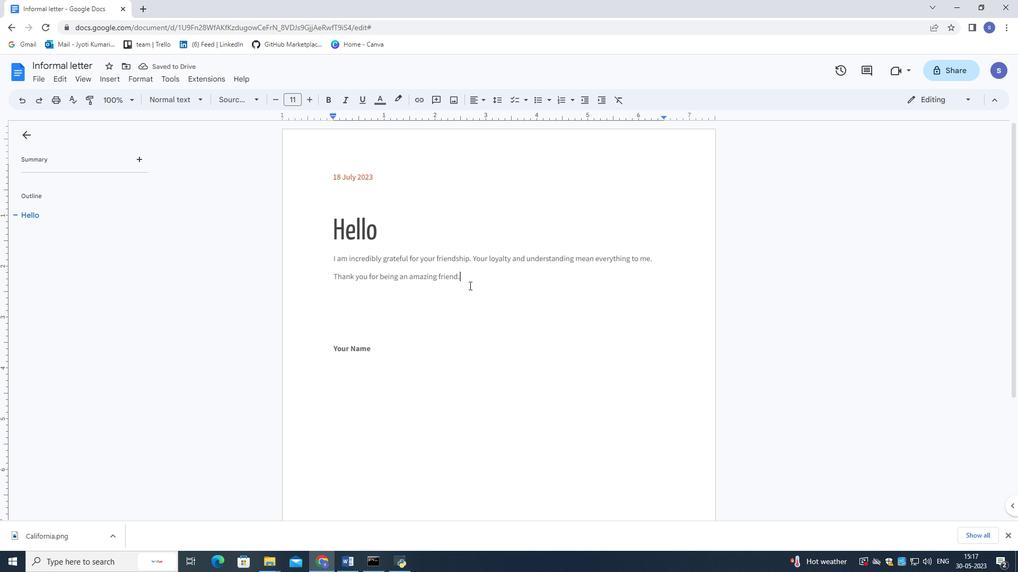 
Action: Mouse pressed left at (464, 282)
Screenshot: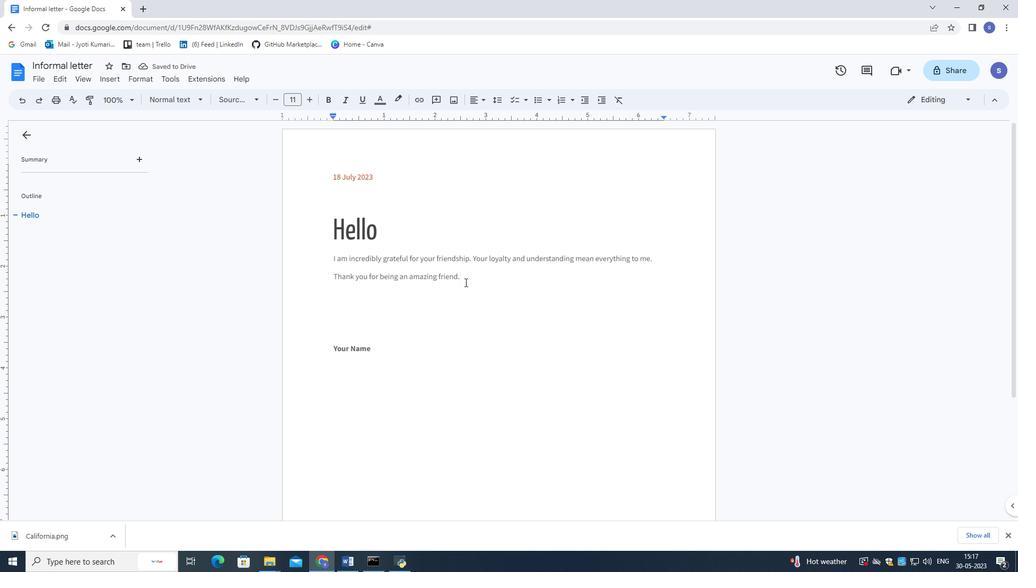 
Action: Mouse moved to (255, 98)
Screenshot: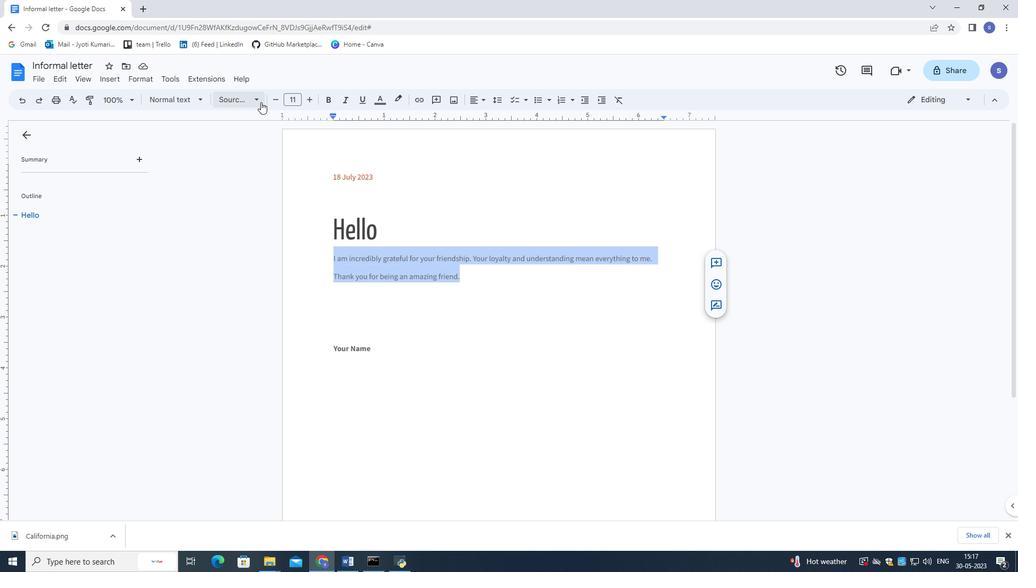 
Action: Mouse pressed left at (255, 98)
Screenshot: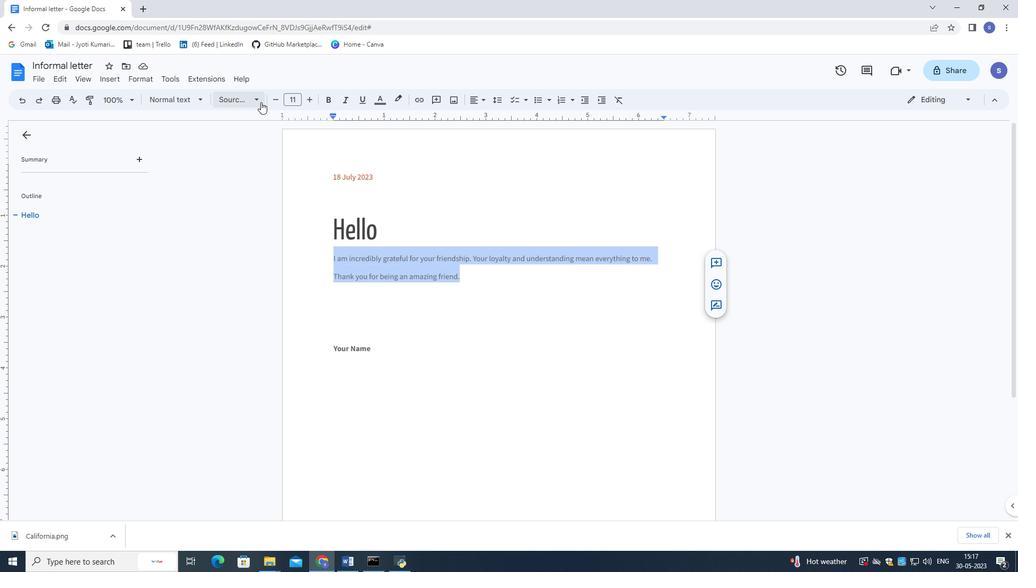 
Action: Mouse moved to (276, 117)
Screenshot: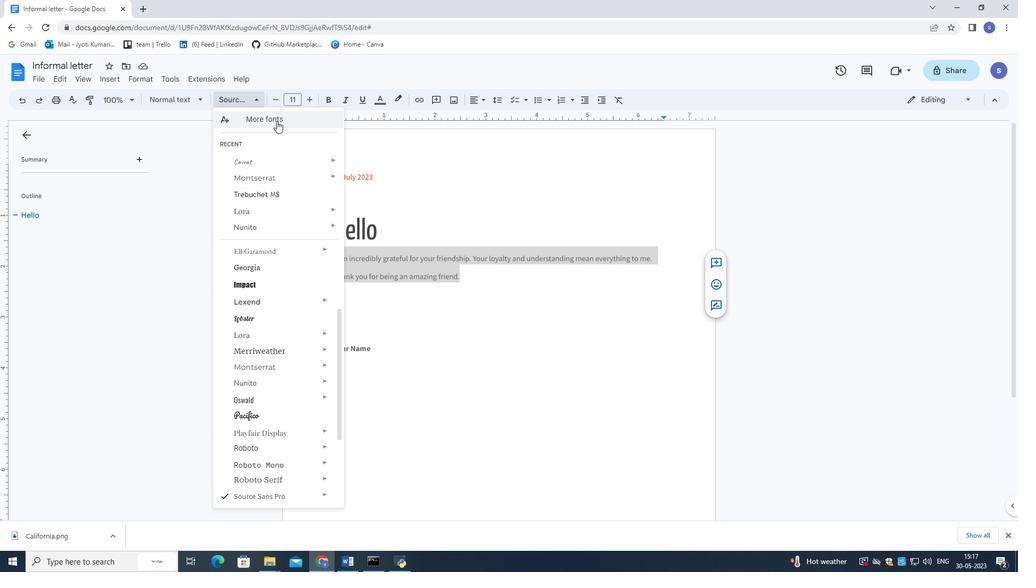 
Action: Mouse pressed left at (276, 117)
Screenshot: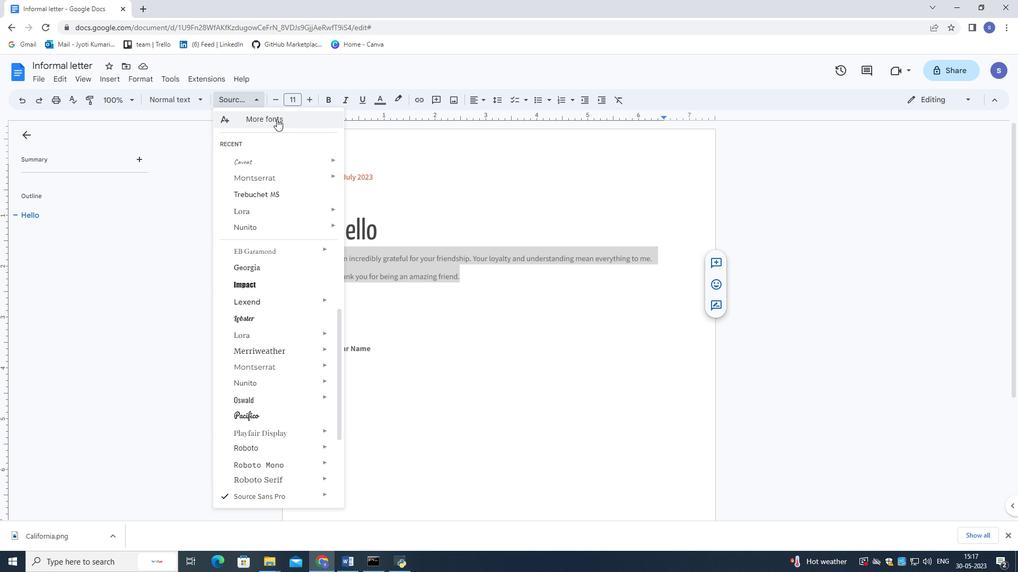 
Action: Mouse moved to (323, 161)
Screenshot: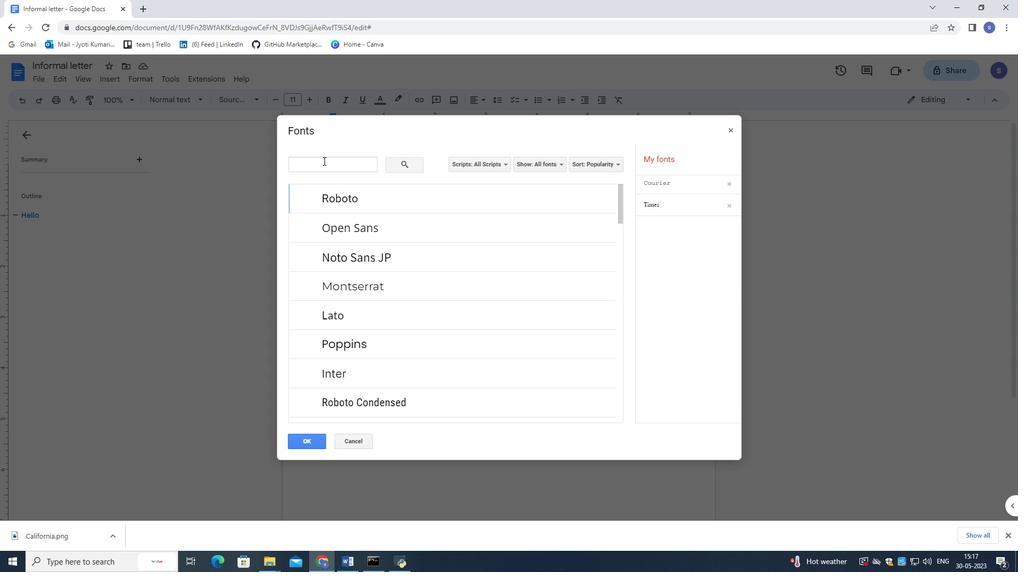 
Action: Mouse pressed left at (323, 161)
Screenshot: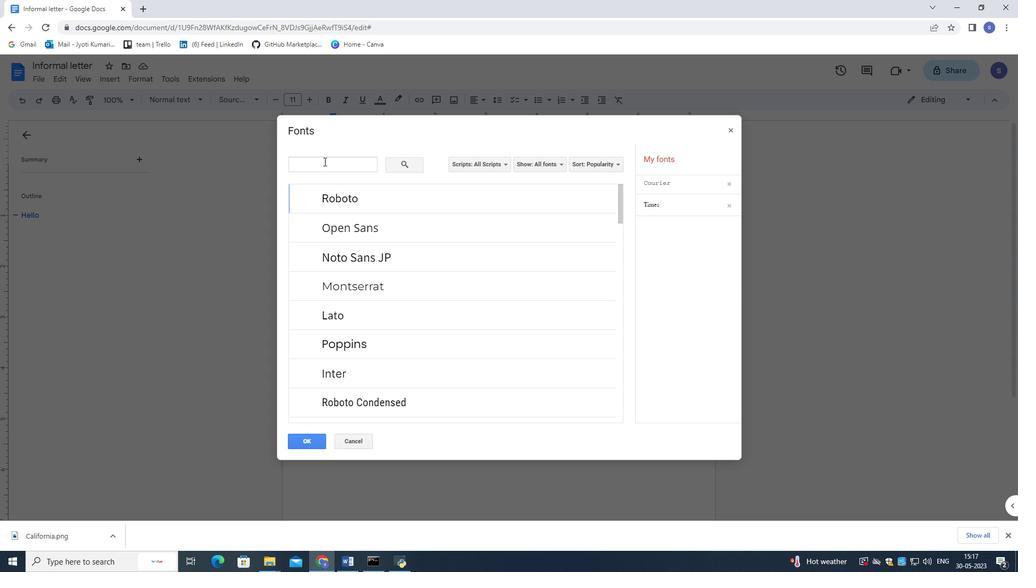 
Action: Key pressed <Key.shift><Key.shift><Key.shift><Key.shift><Key.shift><Key.shift>Roboto
Screenshot: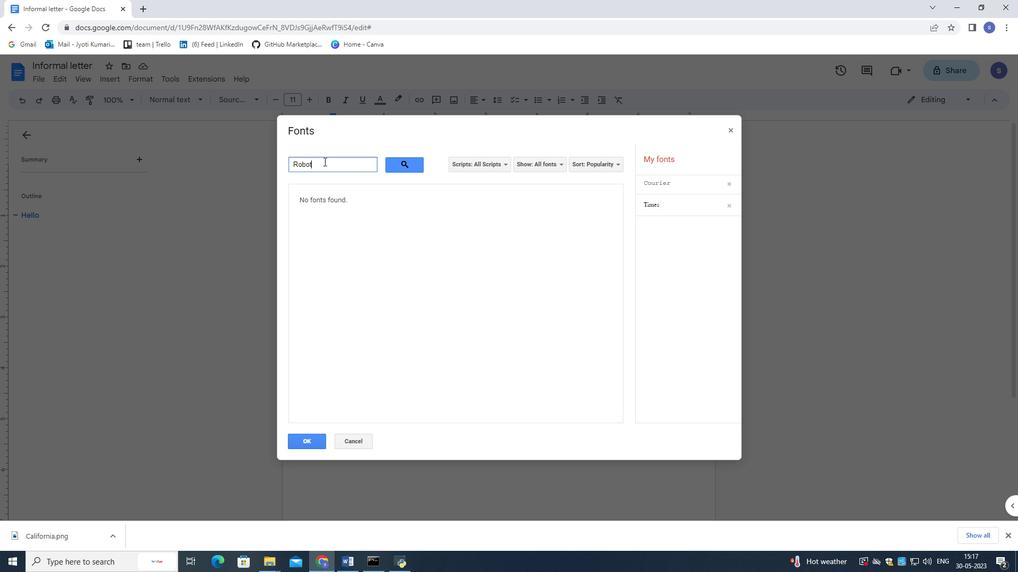 
Action: Mouse moved to (383, 198)
Screenshot: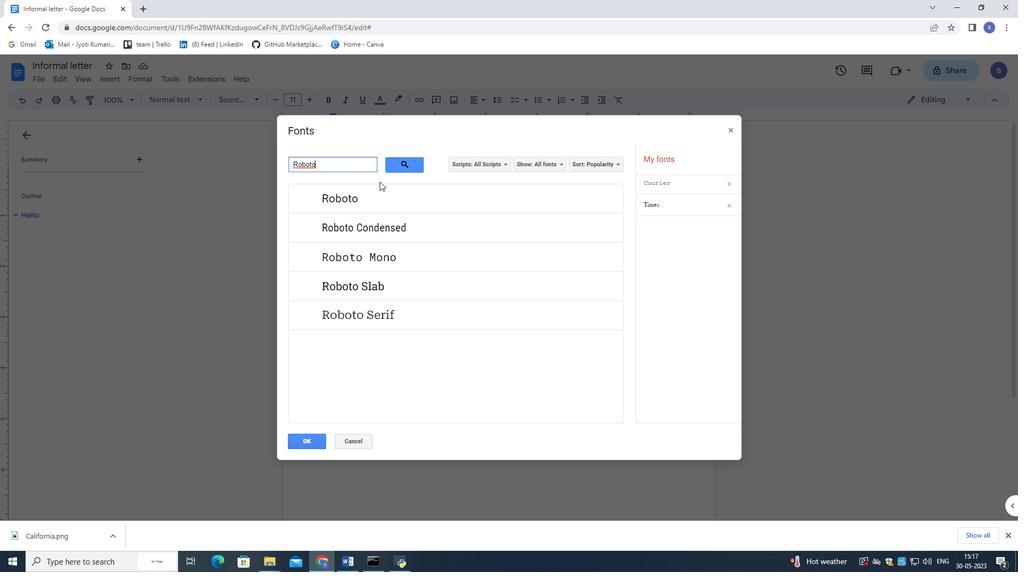 
Action: Mouse pressed left at (383, 198)
Screenshot: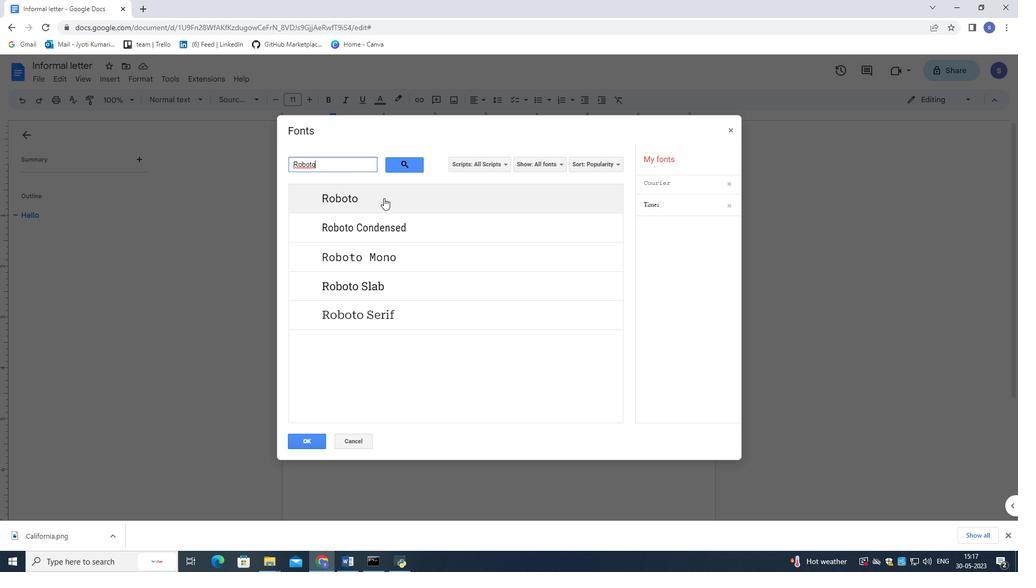 
Action: Mouse moved to (313, 442)
Screenshot: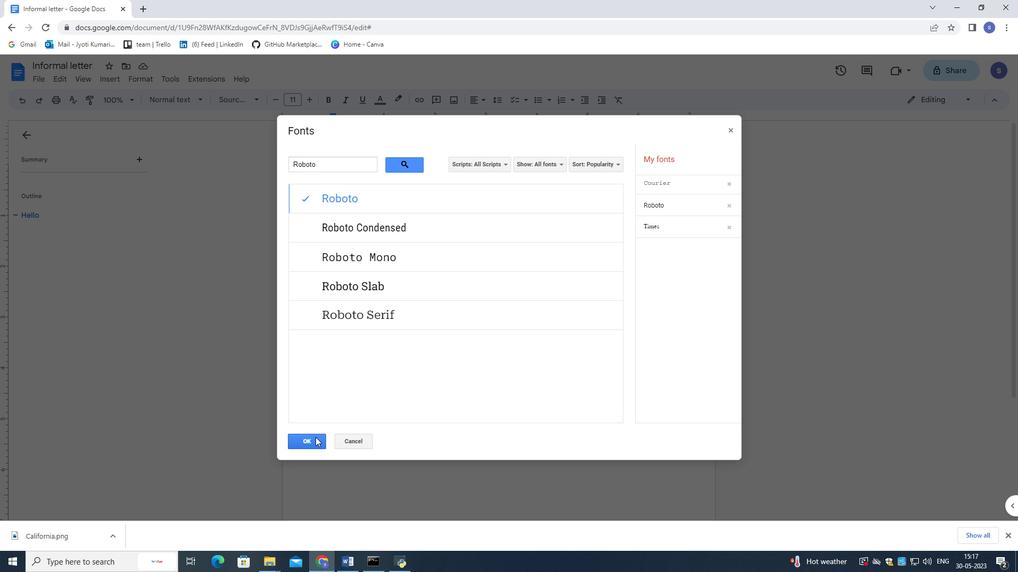 
Action: Mouse pressed left at (313, 442)
Screenshot: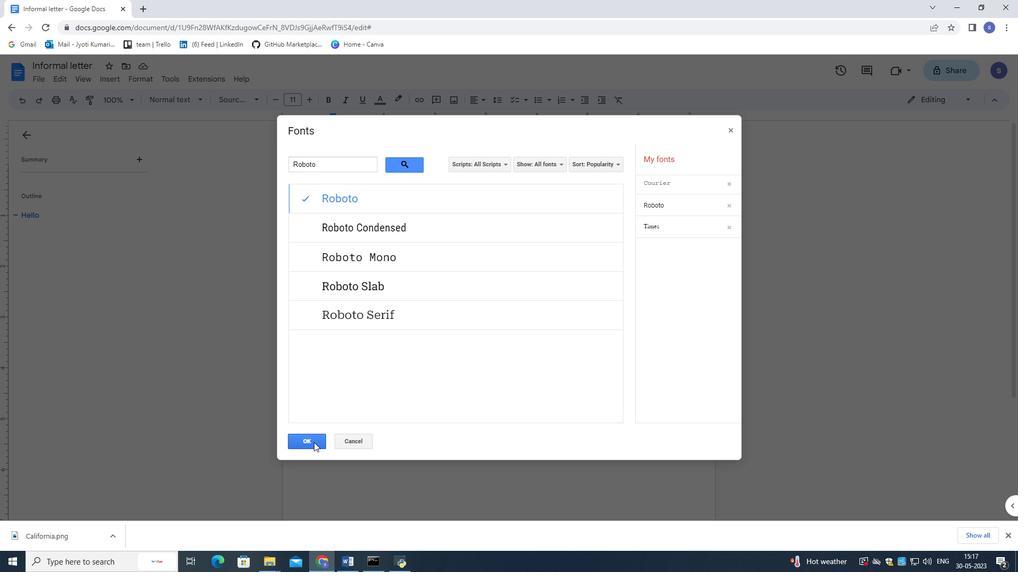 
Action: Mouse moved to (398, 353)
Screenshot: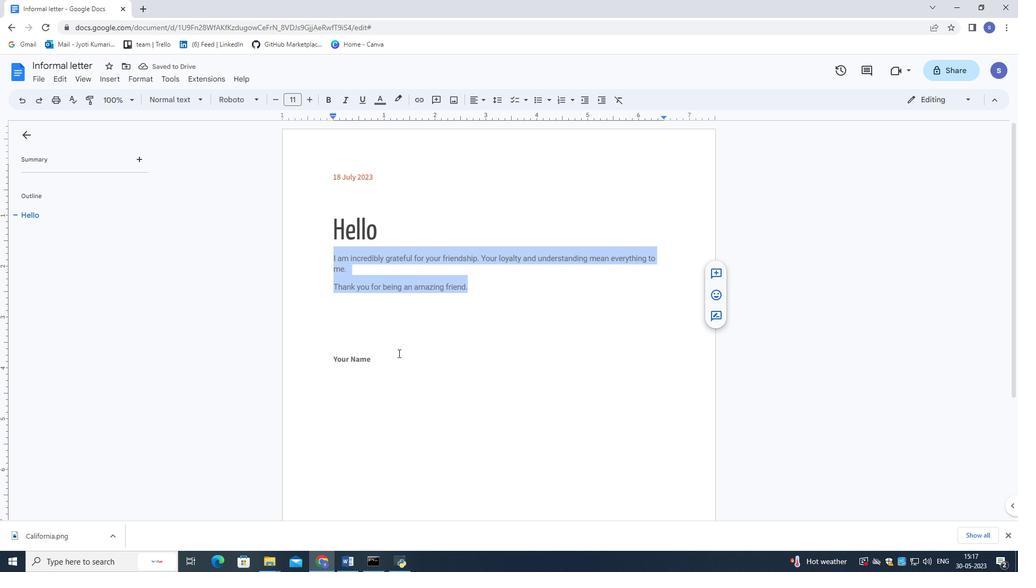 
Action: Mouse pressed left at (398, 353)
Screenshot: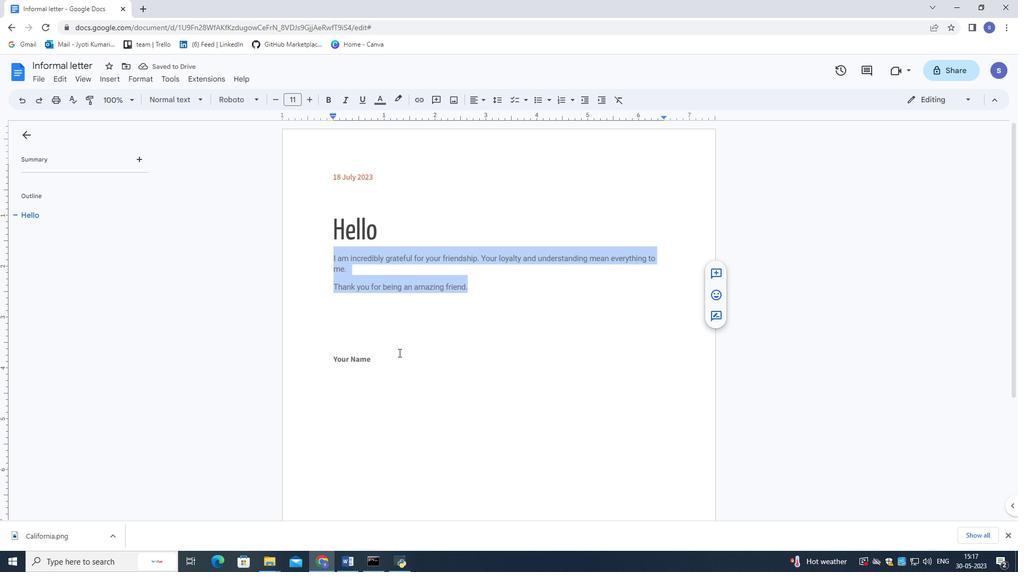 
Action: Mouse moved to (477, 288)
Screenshot: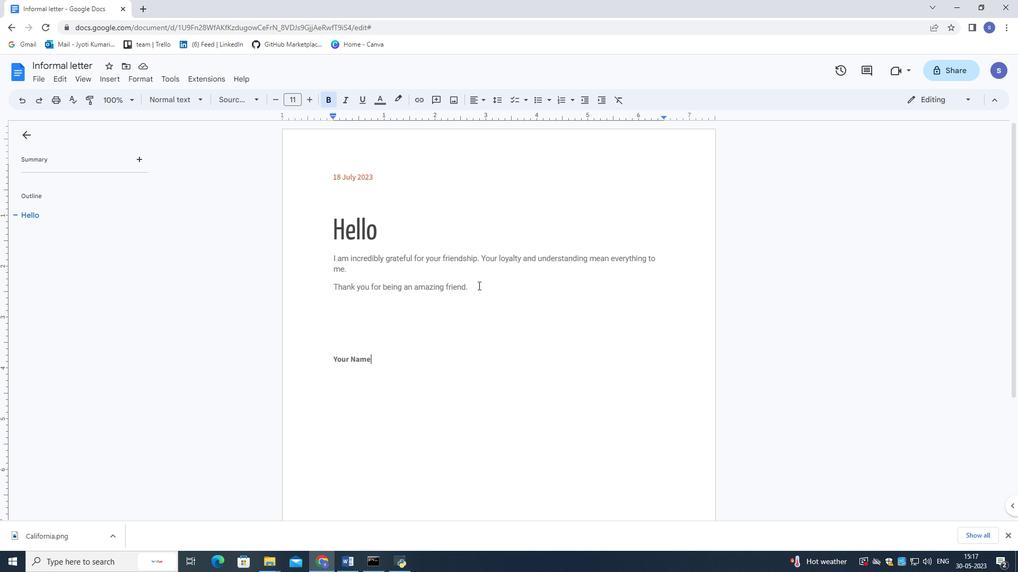 
Action: Mouse pressed left at (477, 288)
Screenshot: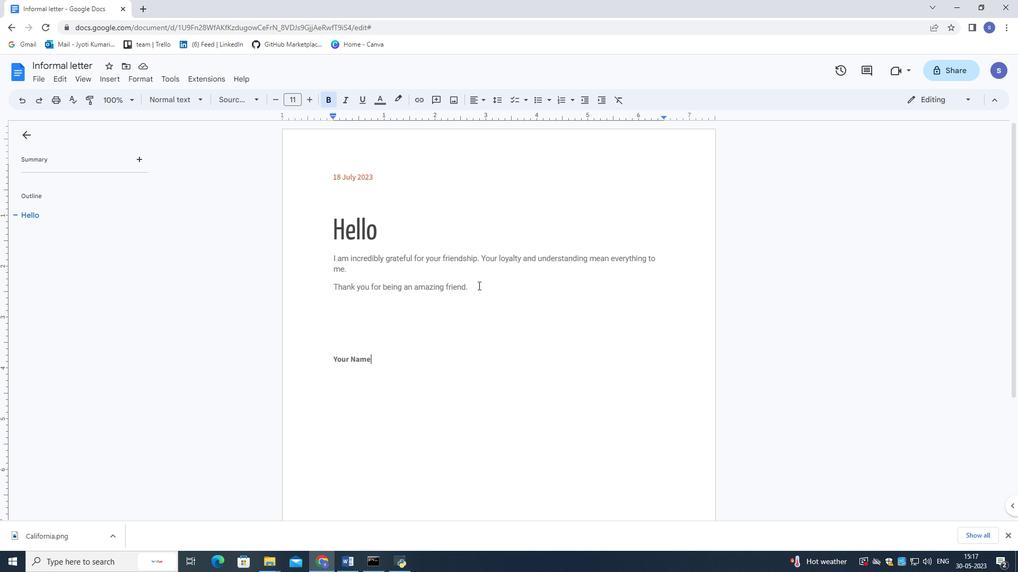 
Action: Mouse moved to (307, 98)
Screenshot: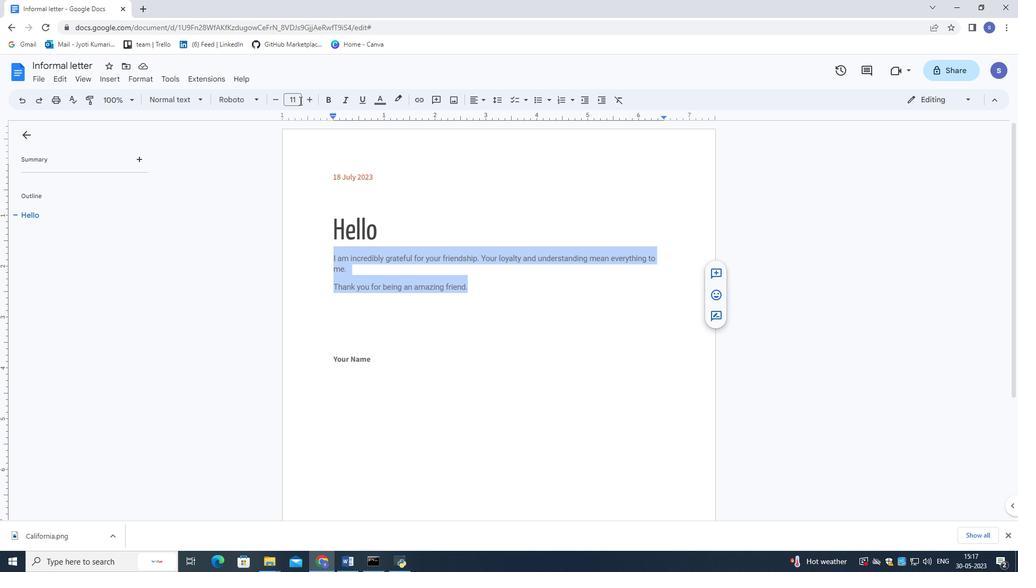 
Action: Mouse pressed left at (307, 98)
Screenshot: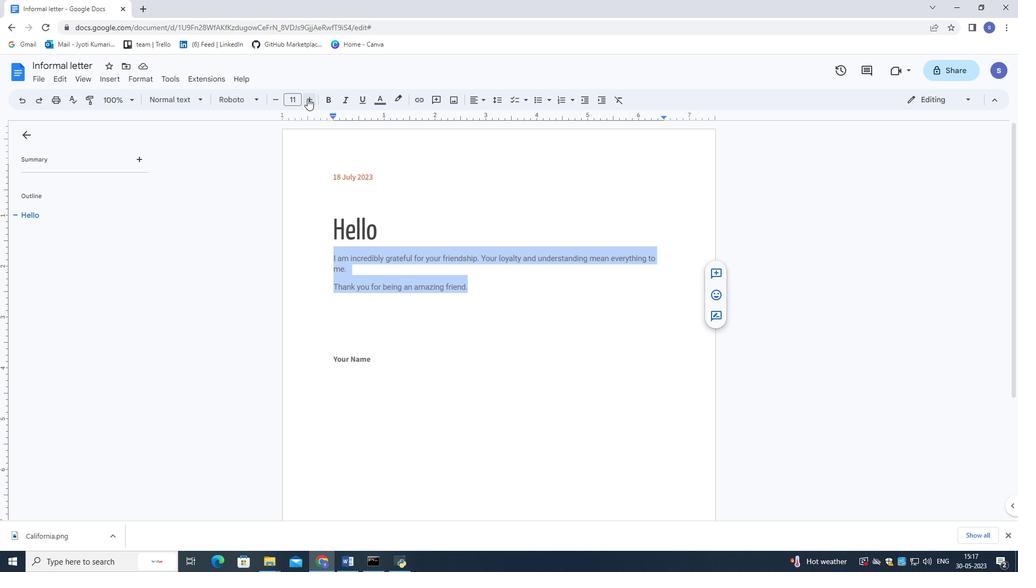 
Action: Mouse pressed left at (307, 98)
Screenshot: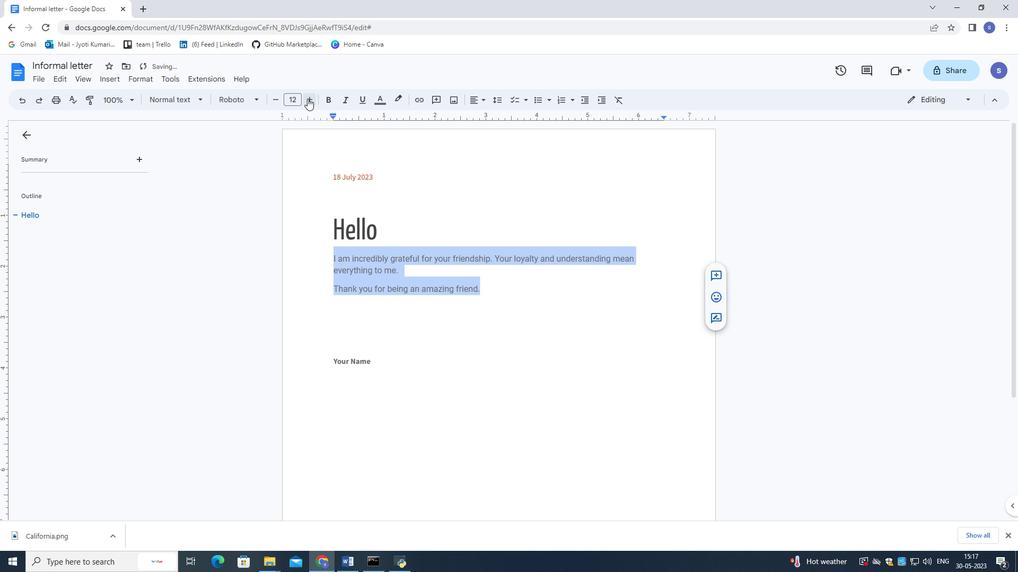 
Action: Mouse pressed left at (307, 98)
Screenshot: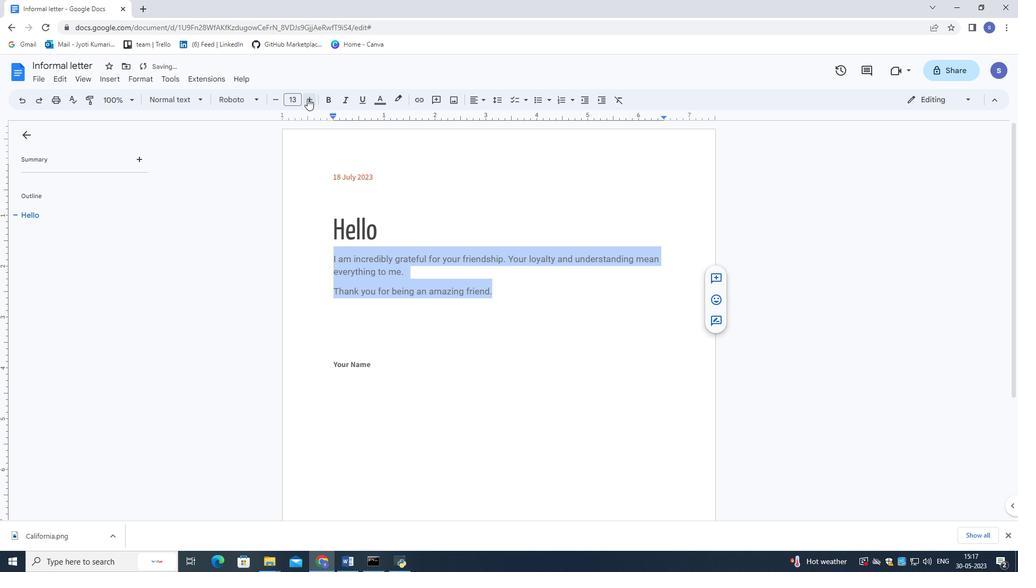 
Action: Mouse moved to (370, 366)
Screenshot: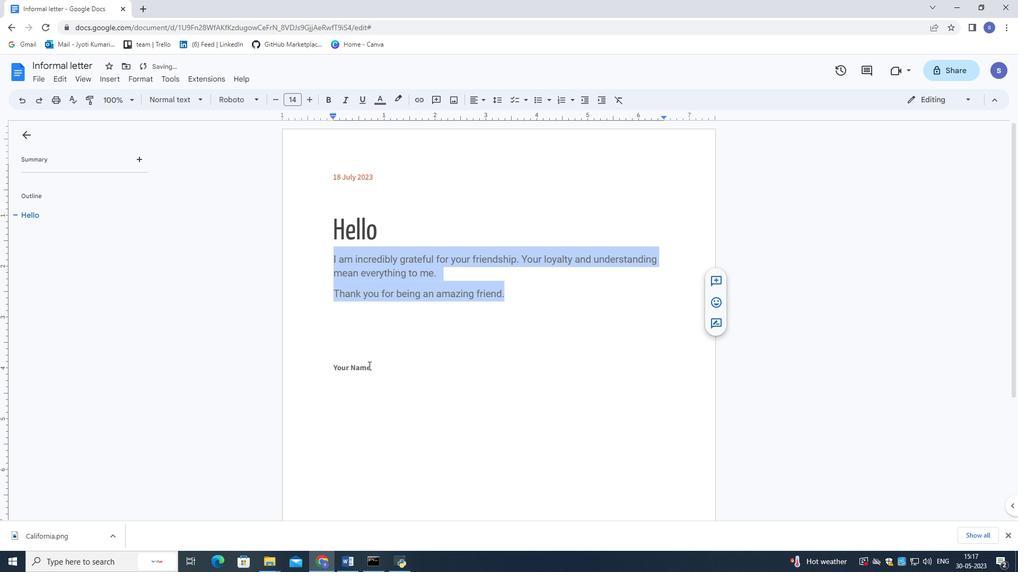 
Action: Mouse pressed left at (370, 366)
Screenshot: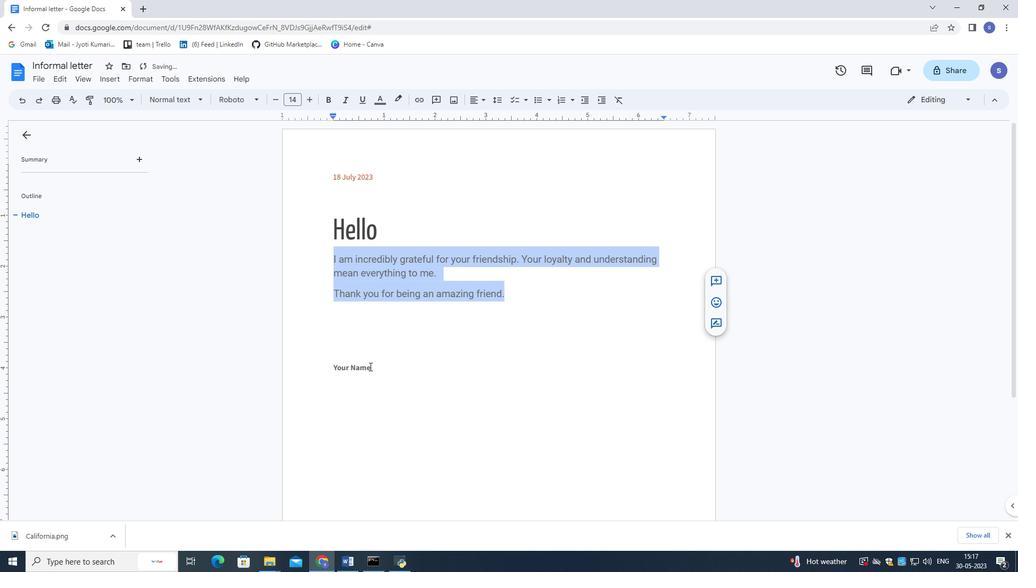 
Action: Mouse moved to (372, 371)
Screenshot: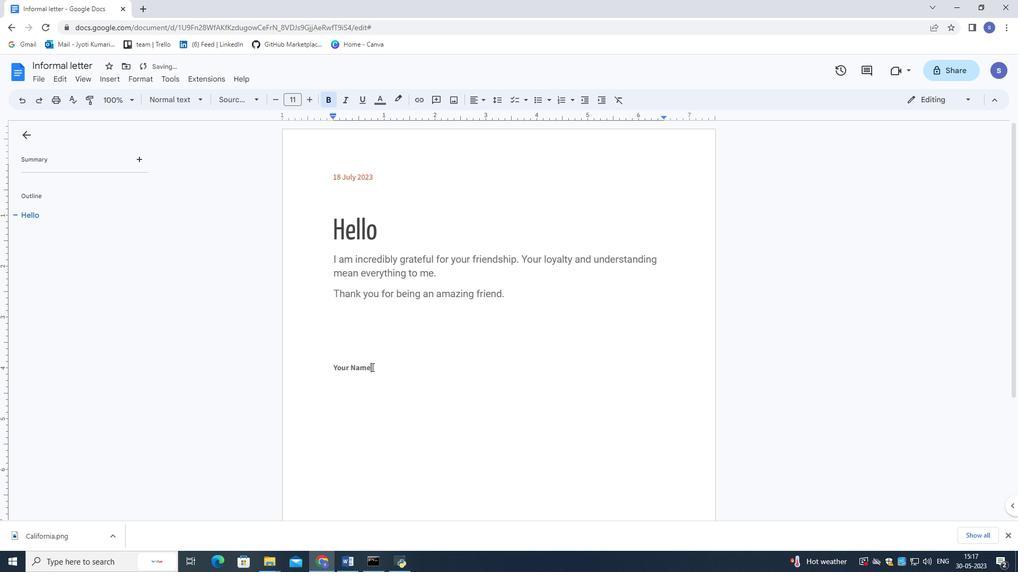 
Action: Key pressed <Key.enter><Key.shift>Jane
Screenshot: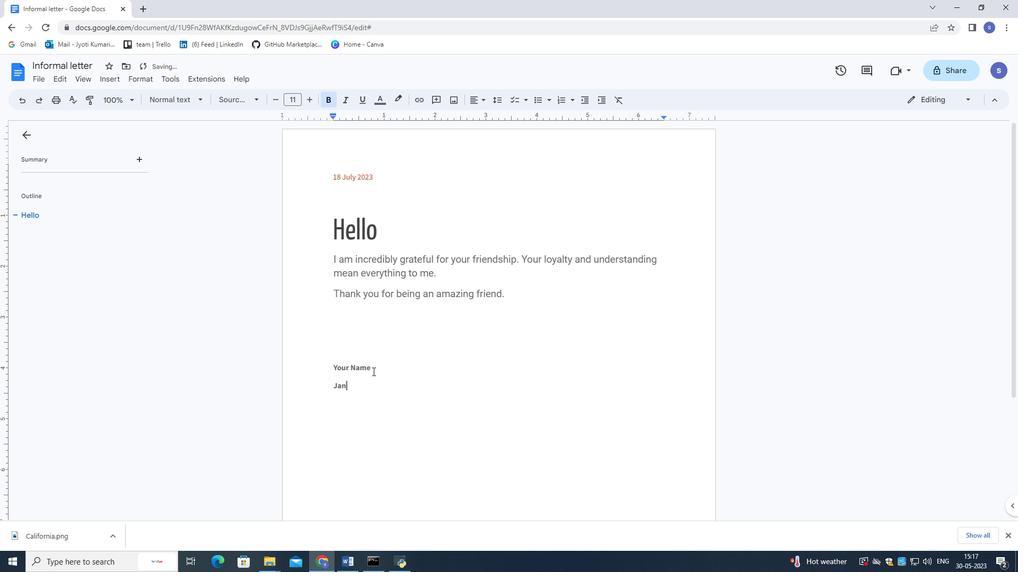 
Action: Mouse moved to (389, 398)
Screenshot: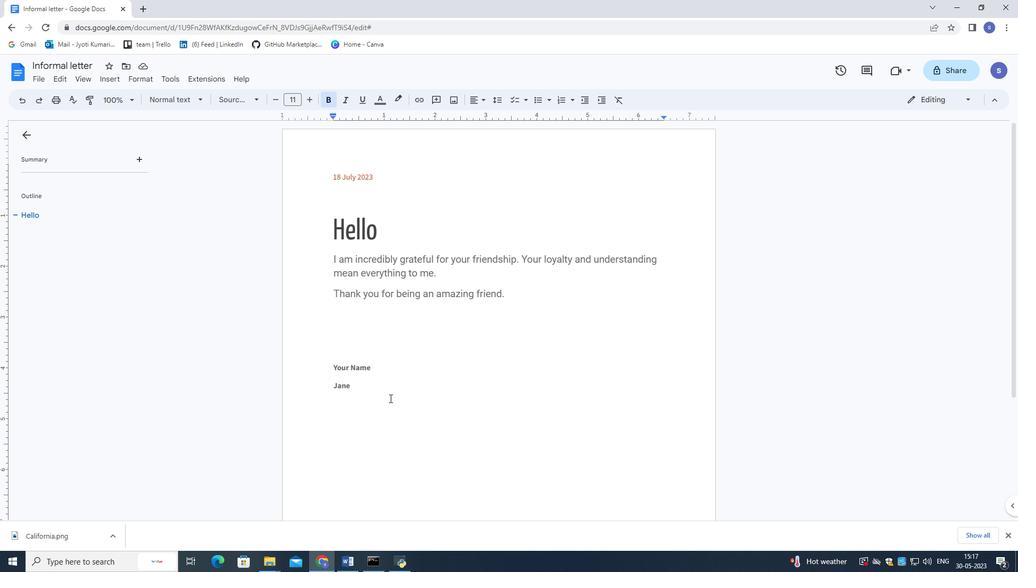 
Action: Mouse pressed left at (389, 398)
Screenshot: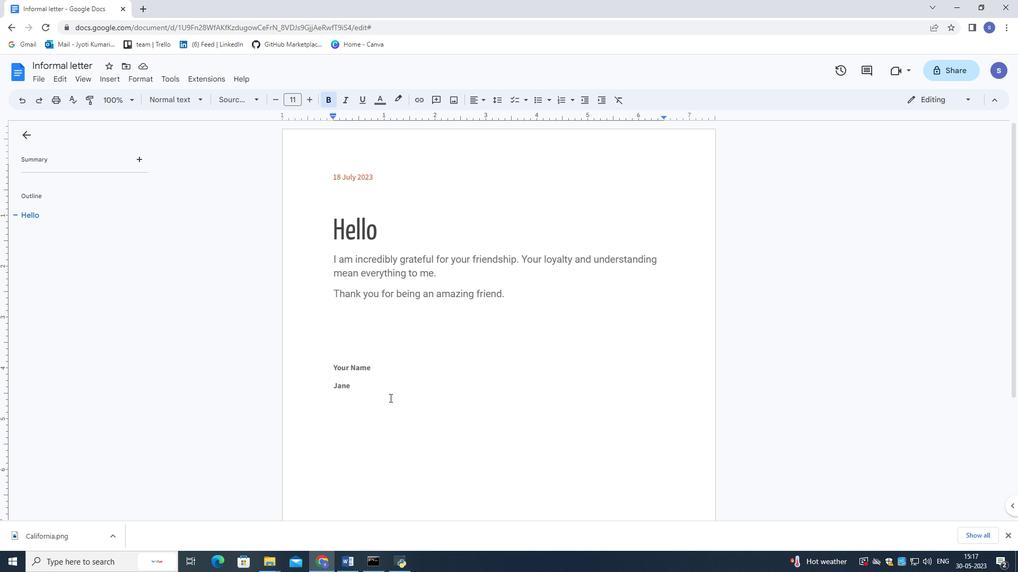 
Action: Mouse moved to (386, 389)
Screenshot: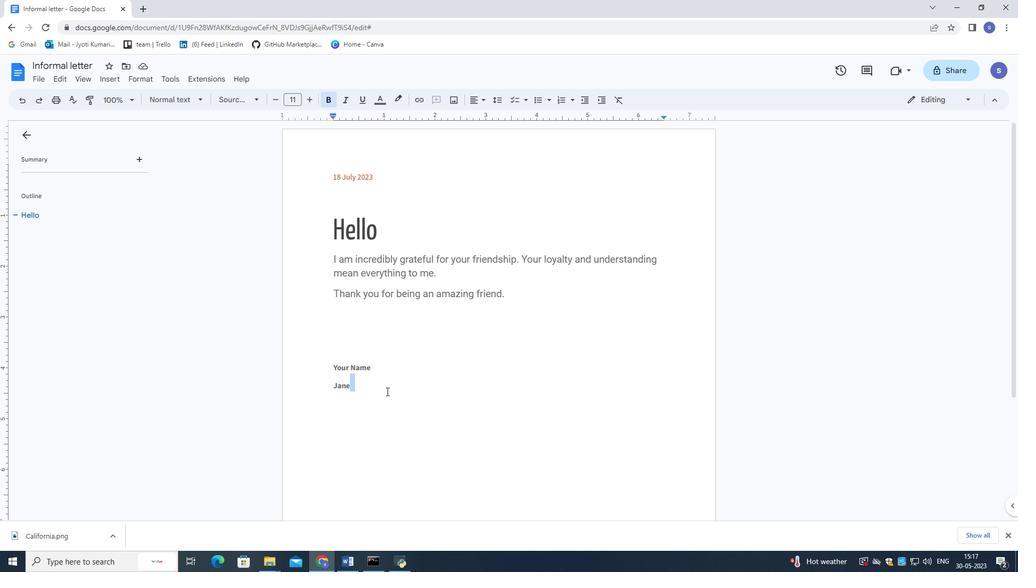 
Action: Mouse pressed left at (386, 389)
Screenshot: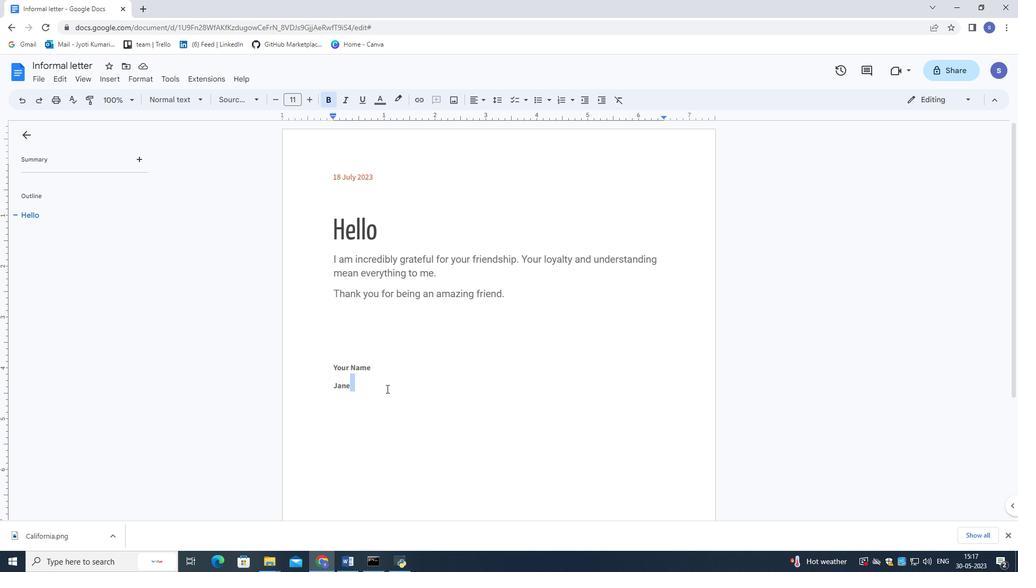 
Action: Mouse moved to (398, 378)
Screenshot: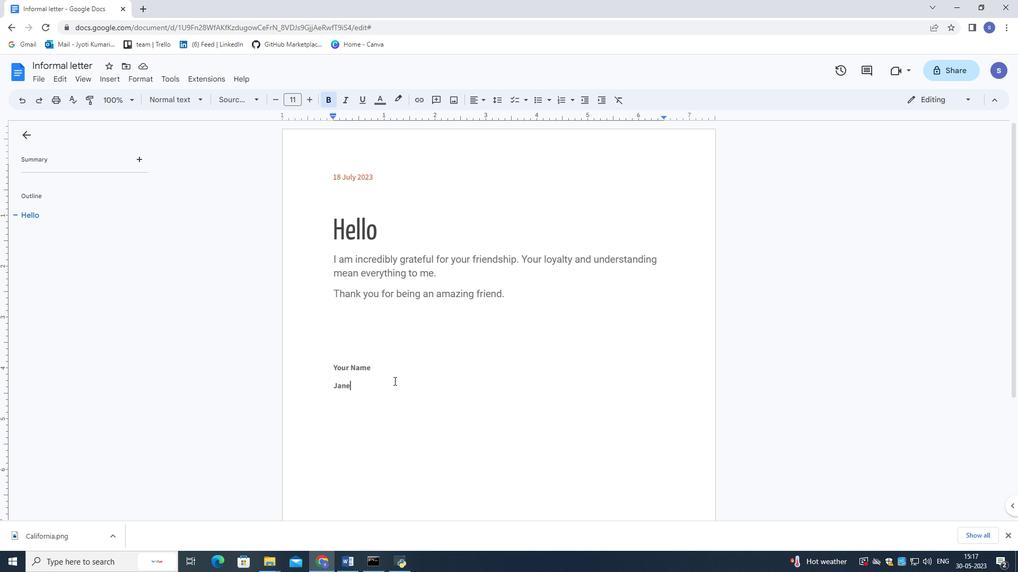 
Action: Mouse pressed left at (398, 378)
Screenshot: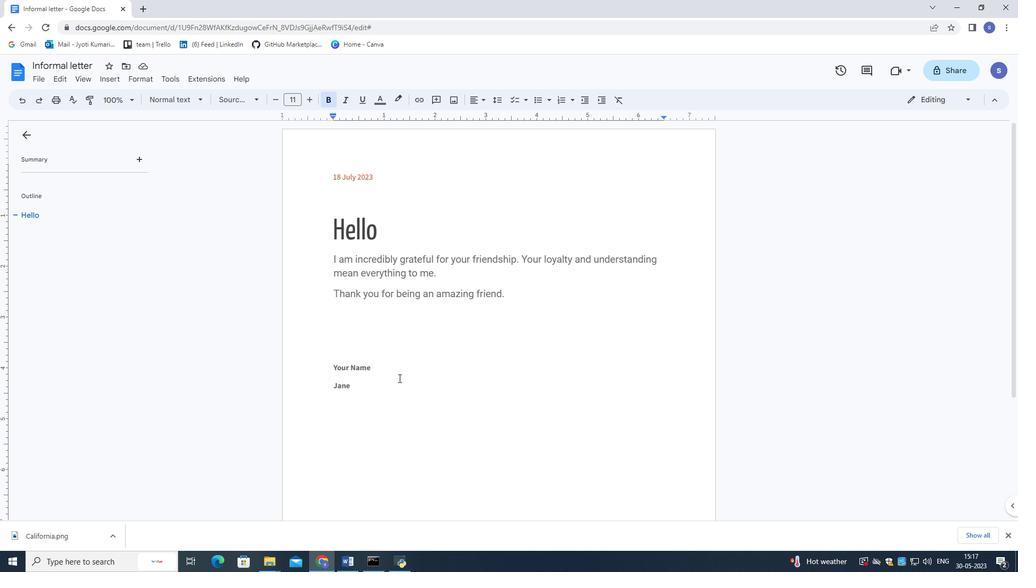 
Action: Mouse scrolled (398, 379) with delta (0, 0)
Screenshot: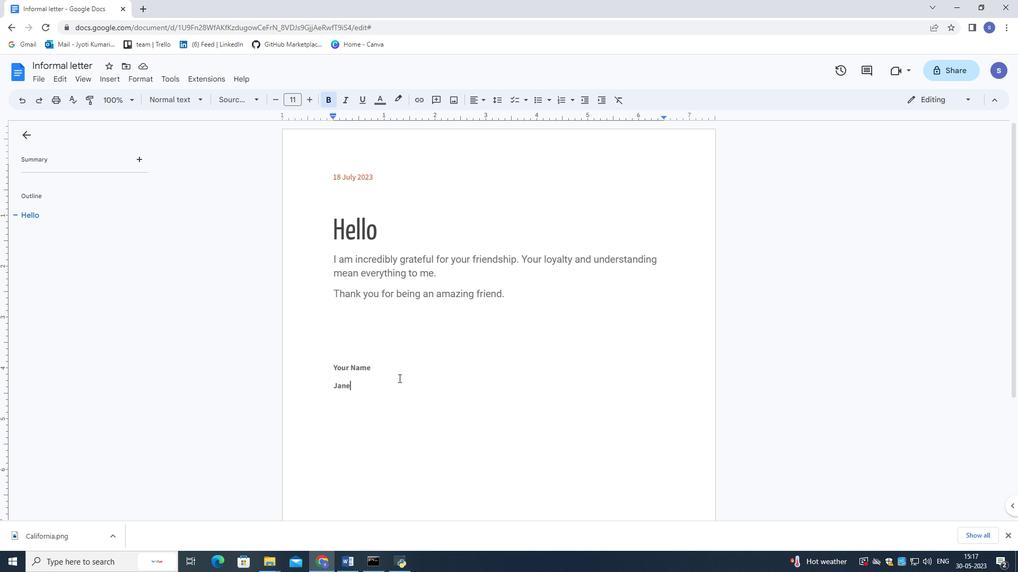 
Action: Mouse scrolled (398, 379) with delta (0, 0)
Screenshot: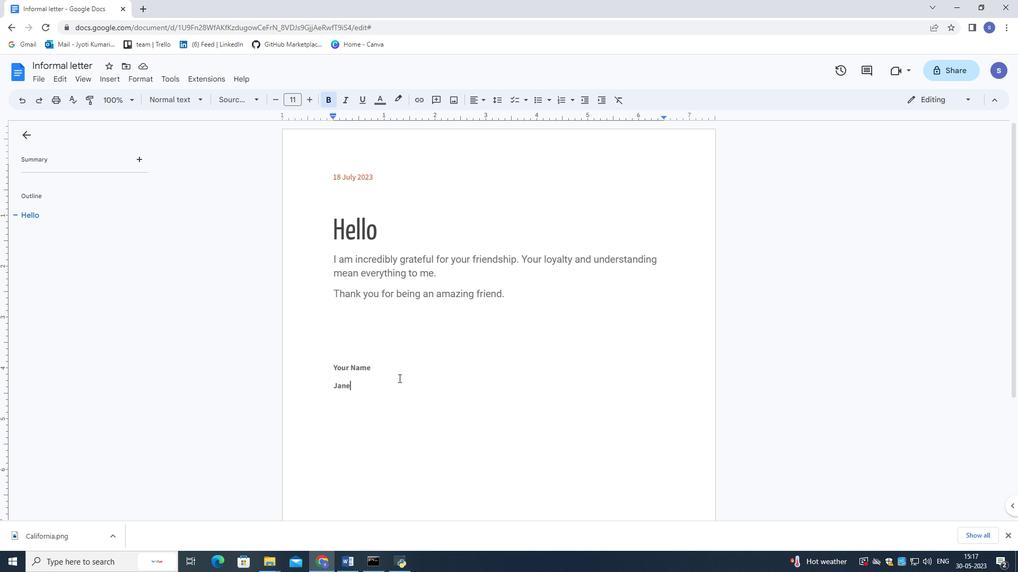 
Action: Mouse scrolled (398, 379) with delta (0, 0)
Screenshot: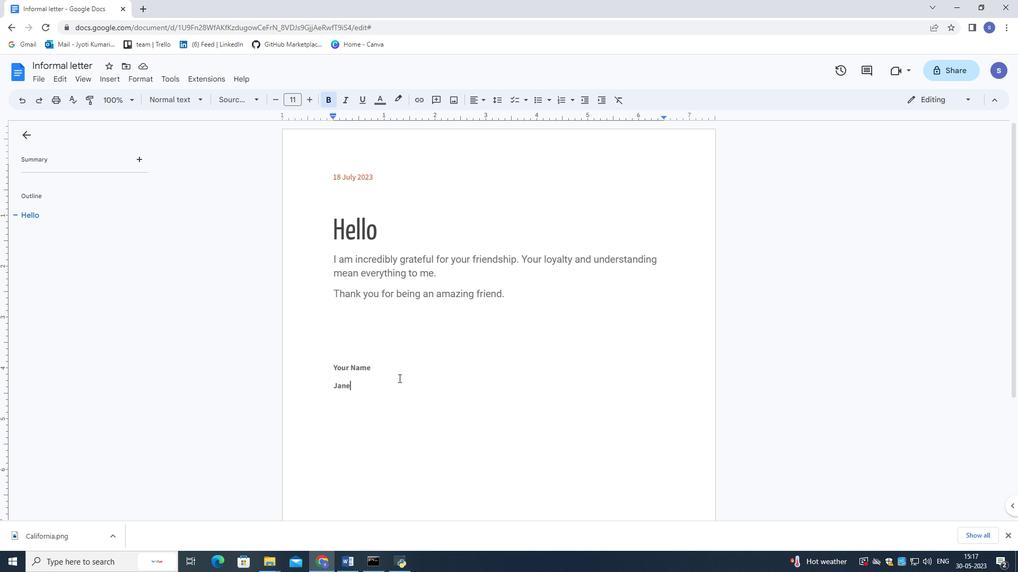 
Action: Mouse scrolled (398, 379) with delta (0, 0)
Screenshot: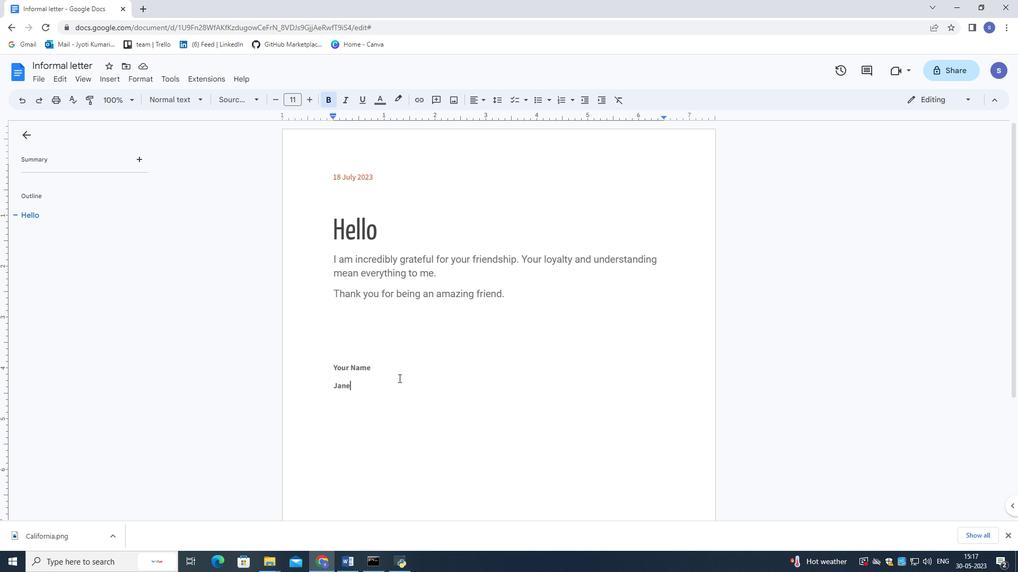 
Action: Mouse scrolled (398, 379) with delta (0, 0)
Screenshot: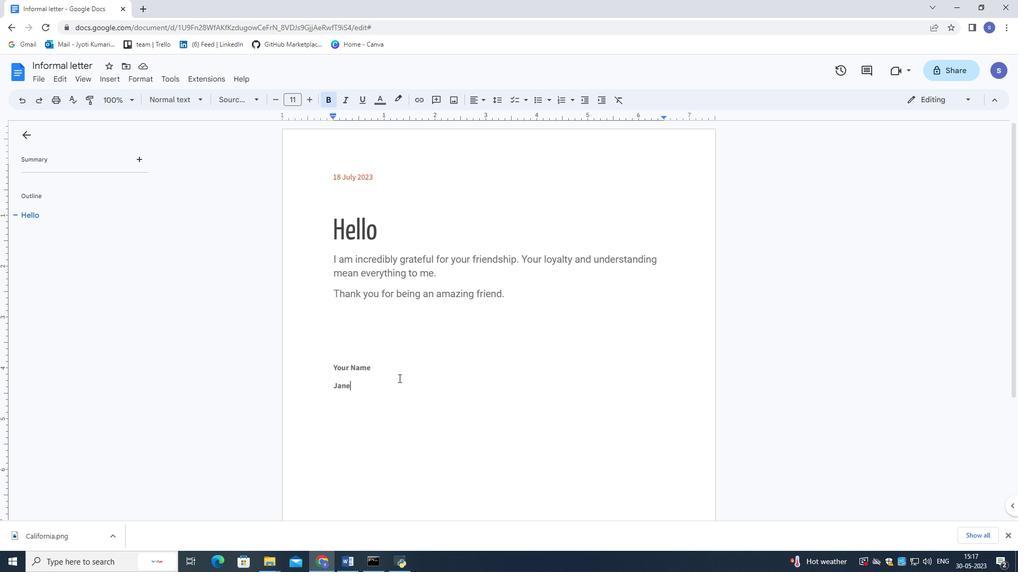 
Action: Mouse scrolled (398, 378) with delta (0, 0)
Screenshot: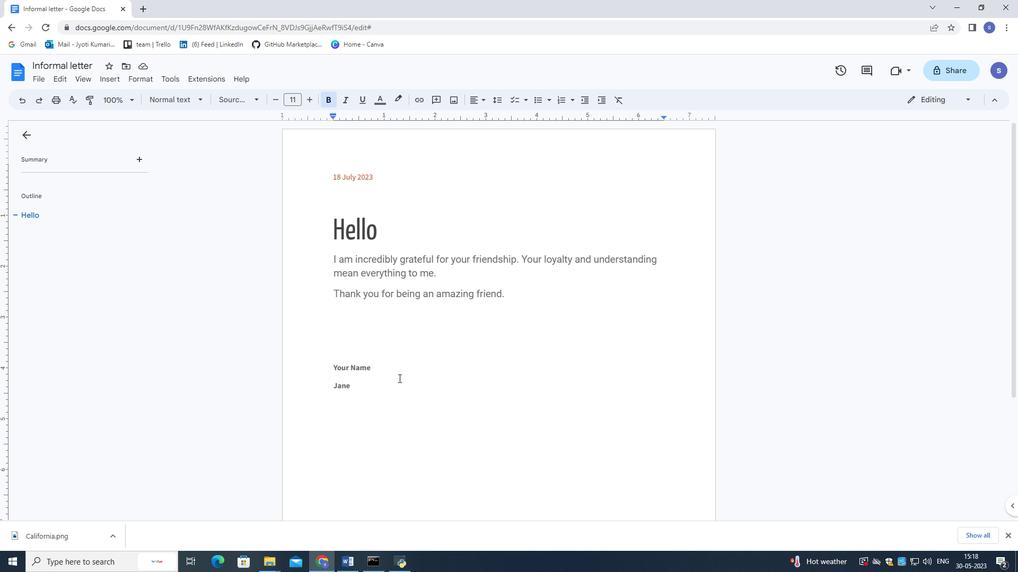
Action: Mouse scrolled (398, 378) with delta (0, 0)
Screenshot: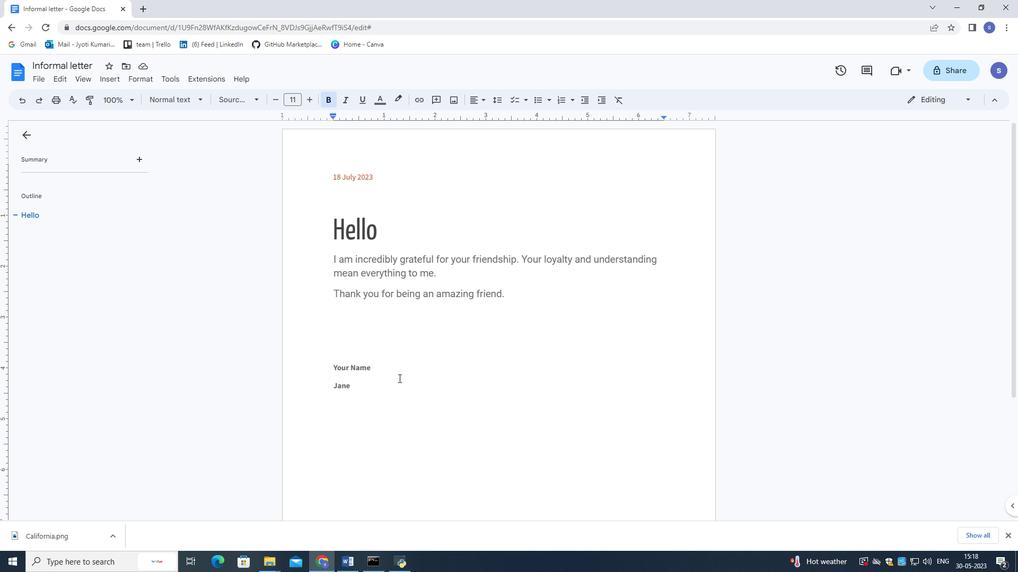 
Action: Mouse scrolled (398, 378) with delta (0, 0)
Screenshot: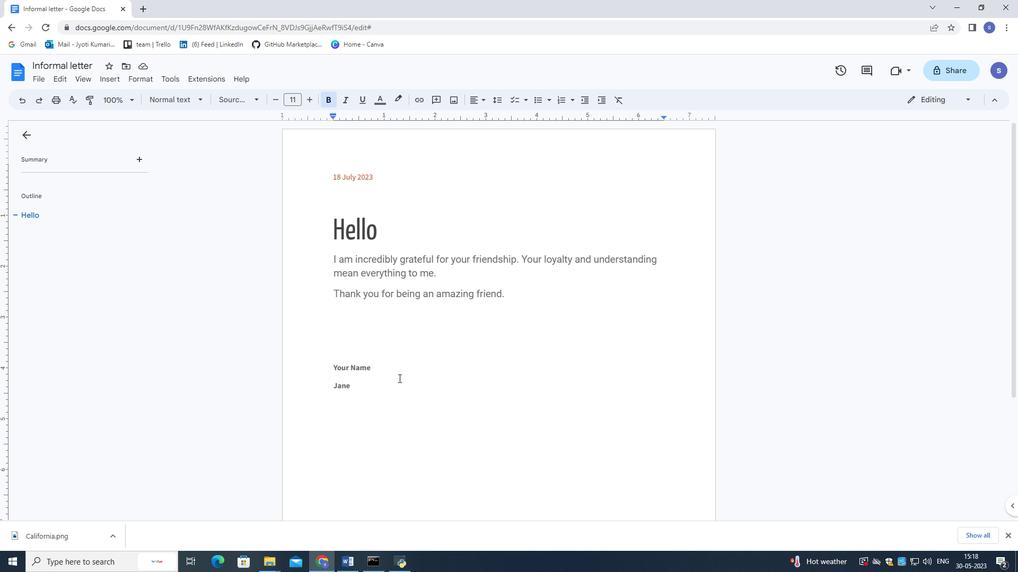 
Action: Mouse scrolled (398, 378) with delta (0, 0)
Screenshot: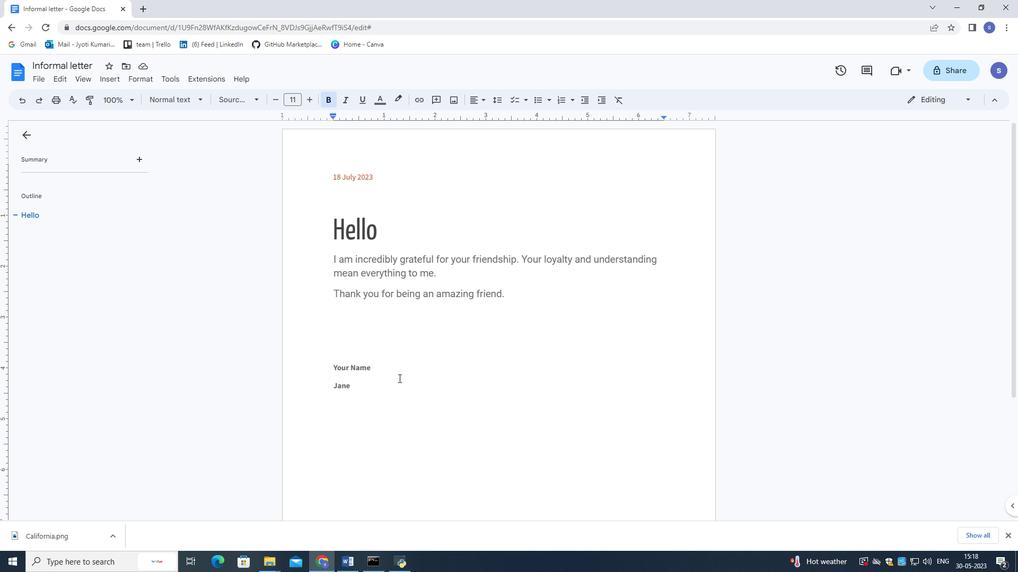 
Action: Mouse scrolled (398, 378) with delta (0, 0)
Screenshot: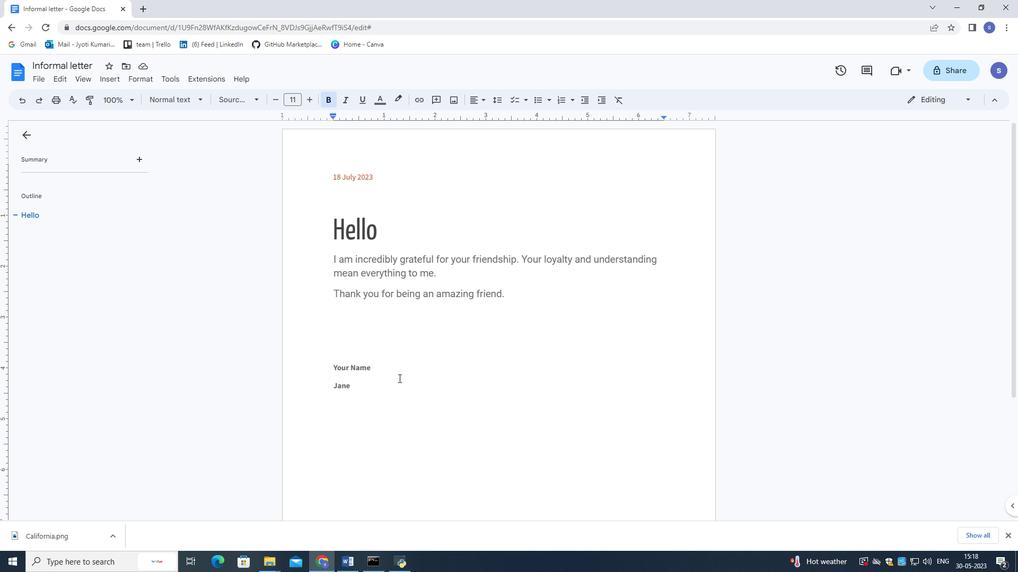 
Action: Mouse scrolled (398, 378) with delta (0, 0)
Screenshot: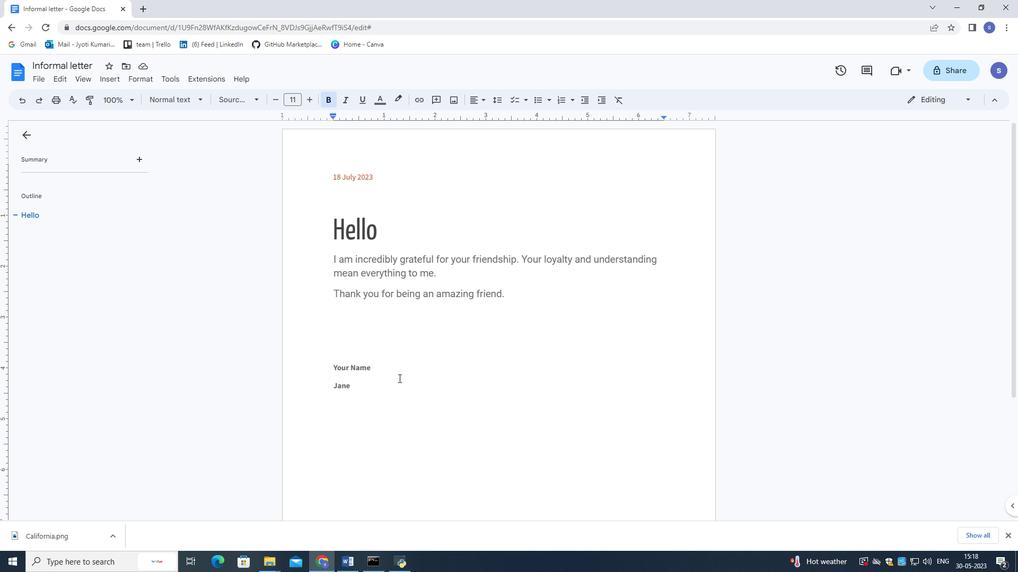 
Action: Mouse scrolled (398, 378) with delta (0, 0)
Screenshot: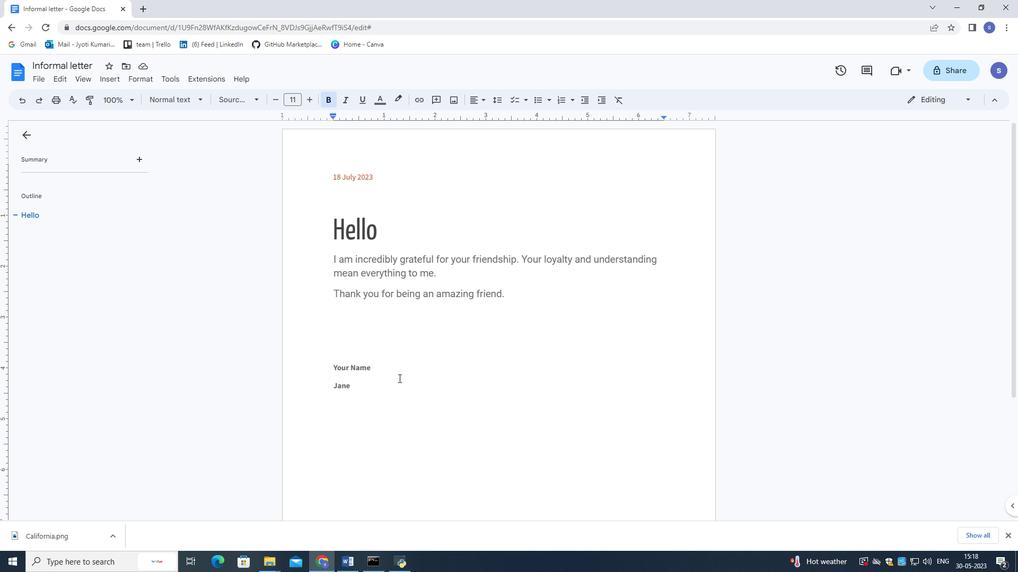 
Action: Mouse moved to (399, 378)
Screenshot: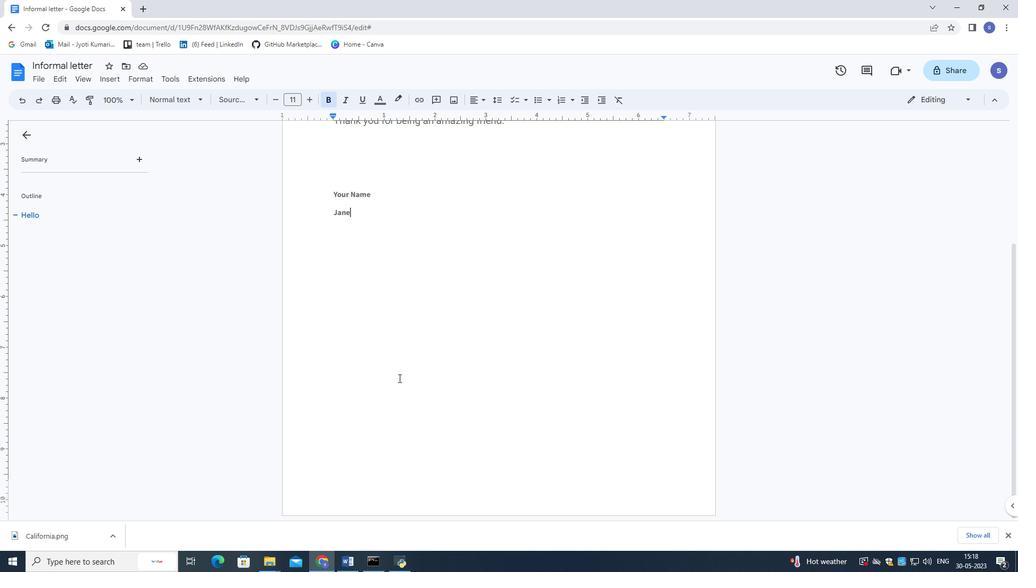 
Action: Mouse scrolled (399, 379) with delta (0, 0)
Screenshot: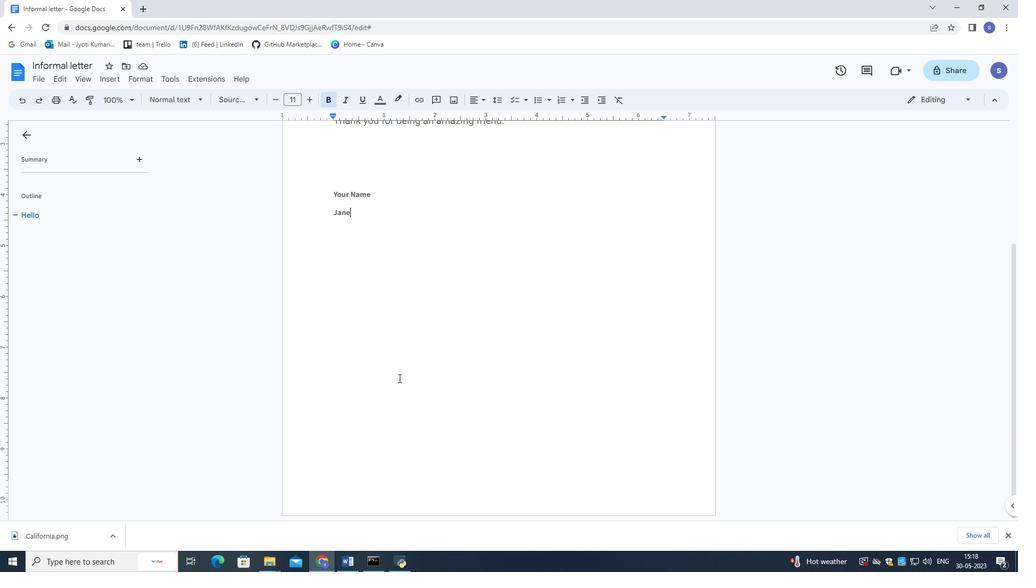 
Action: Mouse scrolled (399, 379) with delta (0, 0)
Screenshot: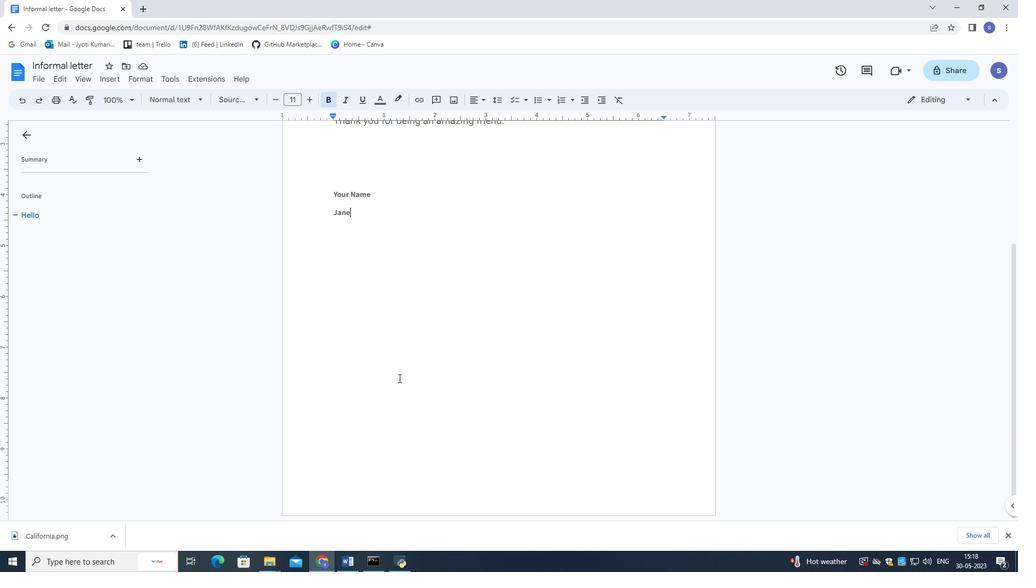 
Action: Mouse scrolled (399, 379) with delta (0, 0)
Screenshot: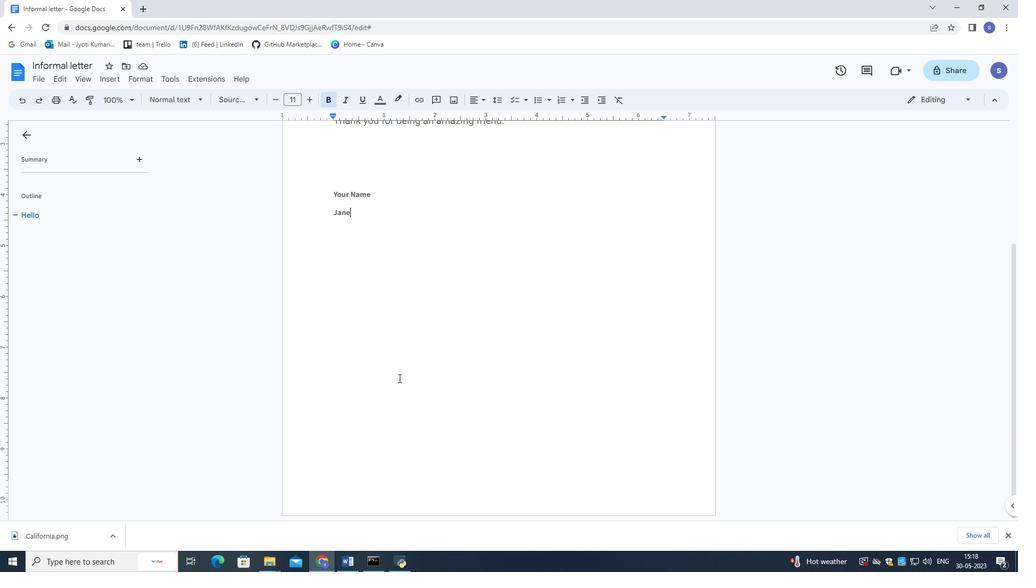 
Action: Mouse scrolled (399, 379) with delta (0, 0)
Screenshot: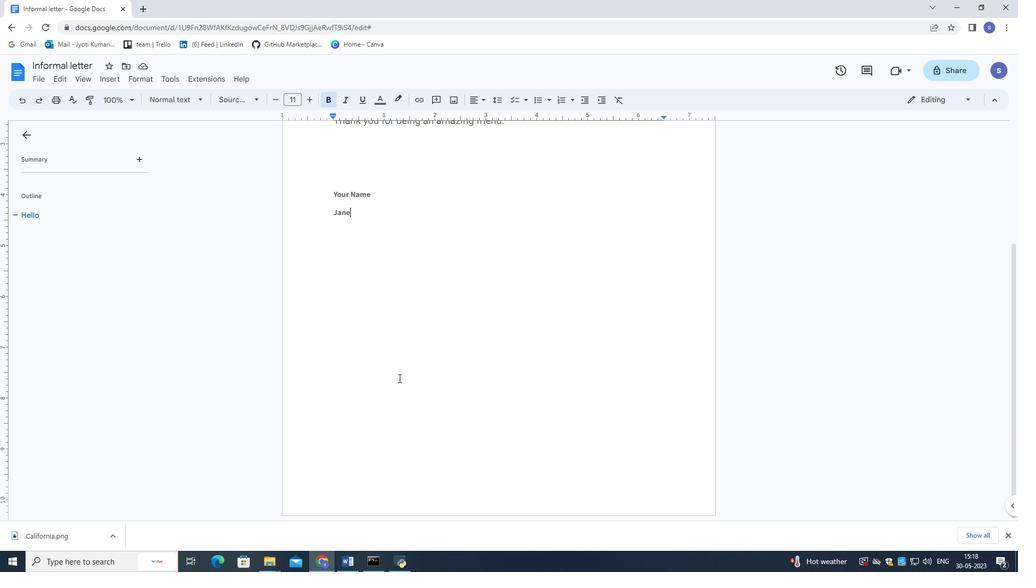 
Action: Mouse scrolled (399, 379) with delta (0, 0)
Screenshot: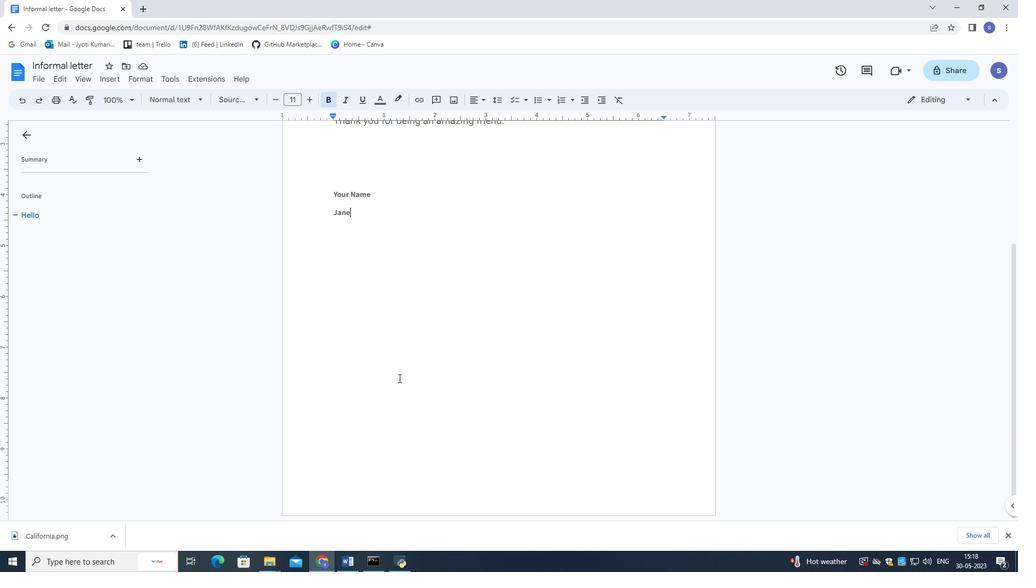 
Action: Mouse scrolled (399, 379) with delta (0, 0)
Screenshot: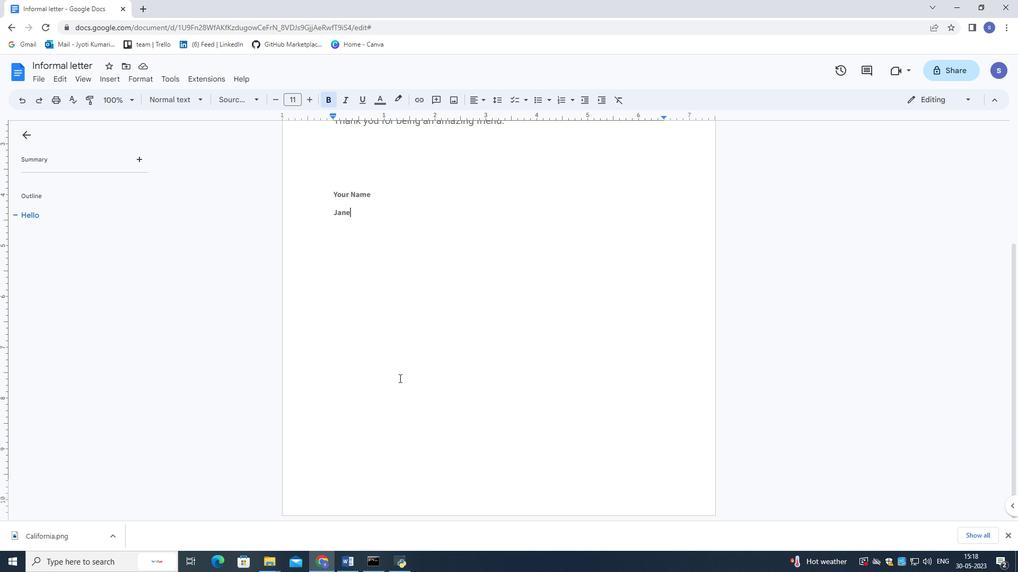 
Action: Mouse scrolled (399, 379) with delta (0, 0)
Screenshot: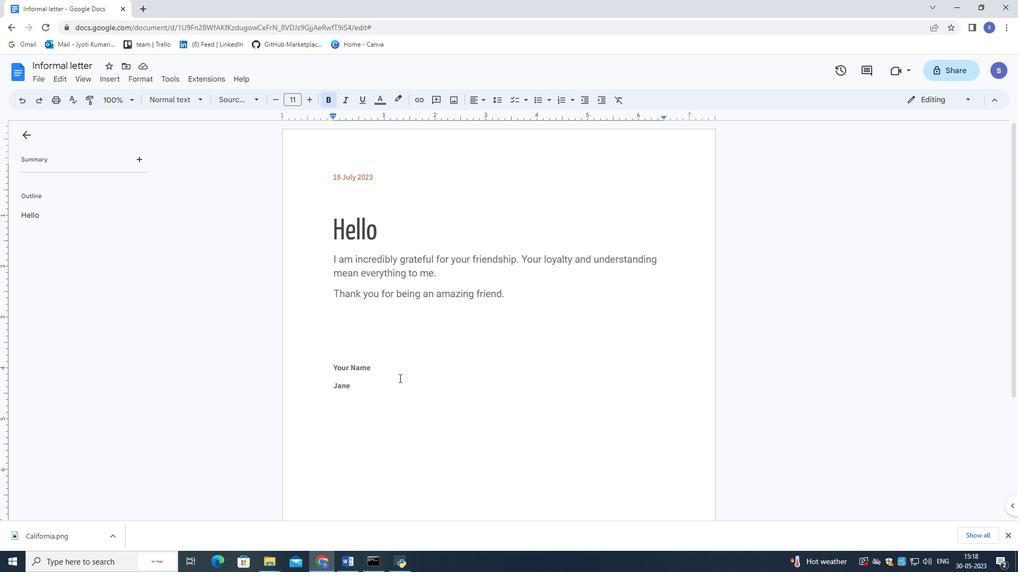 
Action: Mouse scrolled (399, 379) with delta (0, 0)
Screenshot: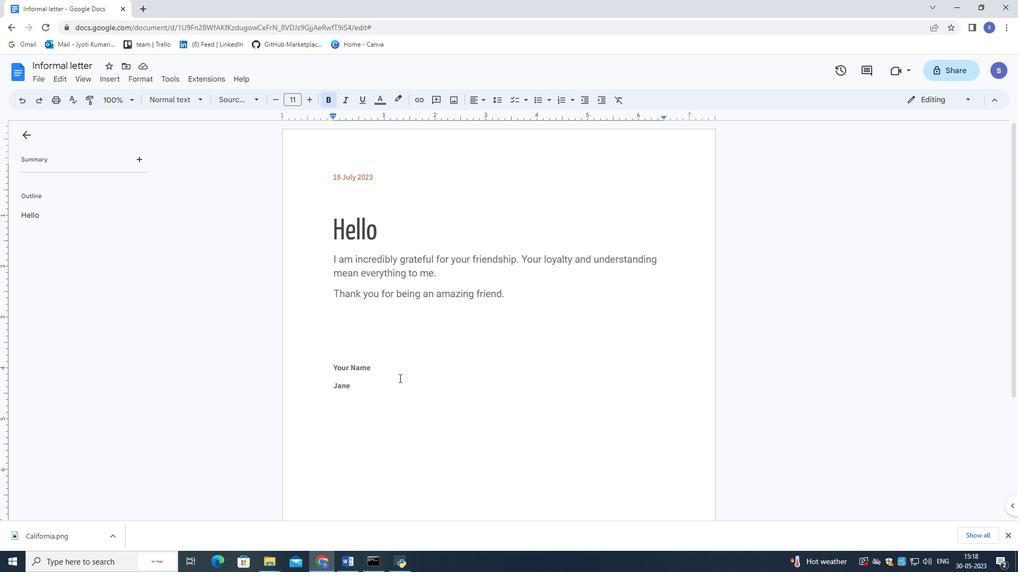 
Action: Mouse scrolled (399, 379) with delta (0, 0)
Screenshot: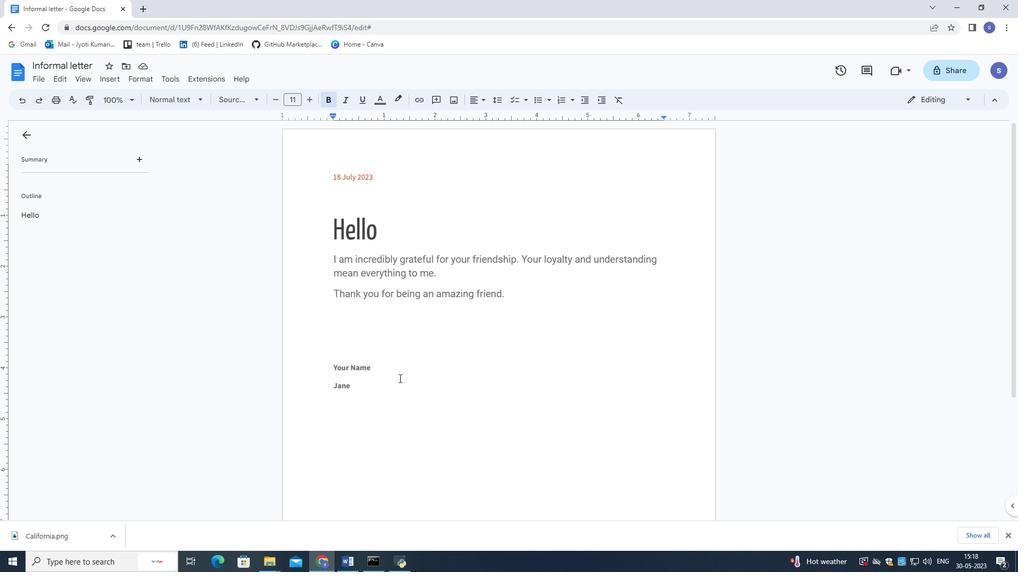 
Action: Mouse scrolled (399, 379) with delta (0, 0)
Screenshot: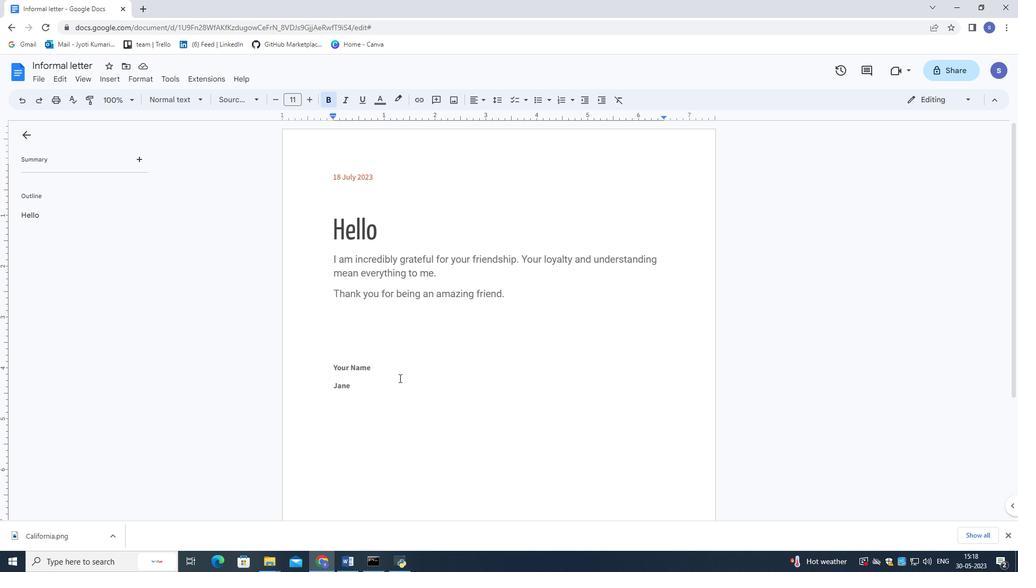 
Action: Mouse moved to (398, 383)
Screenshot: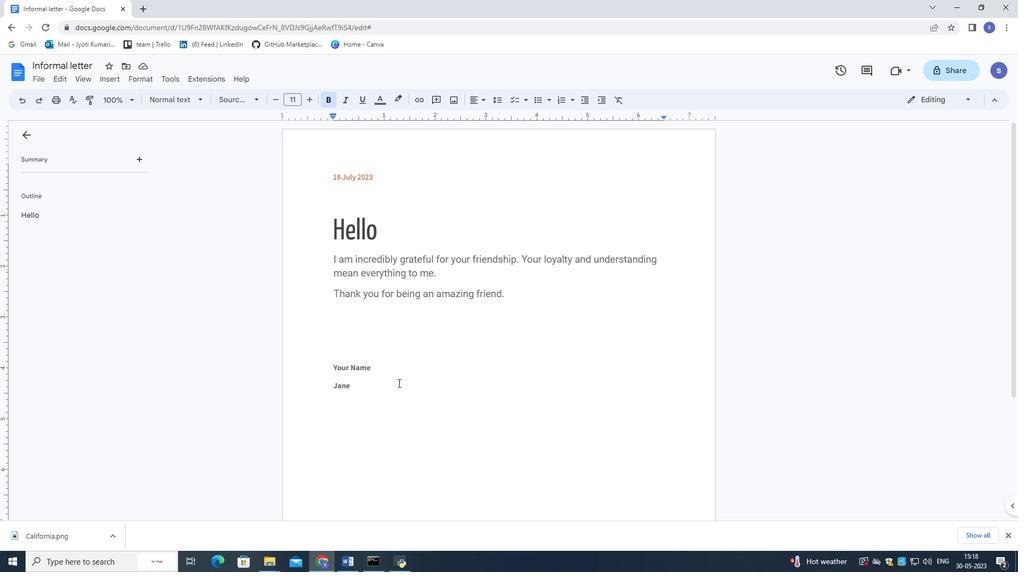 
